 Task: Search one way flight ticket for 3 adults in first from New Bern: Coastal Carolina Regional Airport (was Craven County Regional) to Jacksonville: Albert J. Ellis Airport on 5-3-2023. Choice of flights is Spirit. Number of bags: 11 checked bags. Price is upto 82000. Outbound departure time preference is 12:30.
Action: Mouse moved to (330, 131)
Screenshot: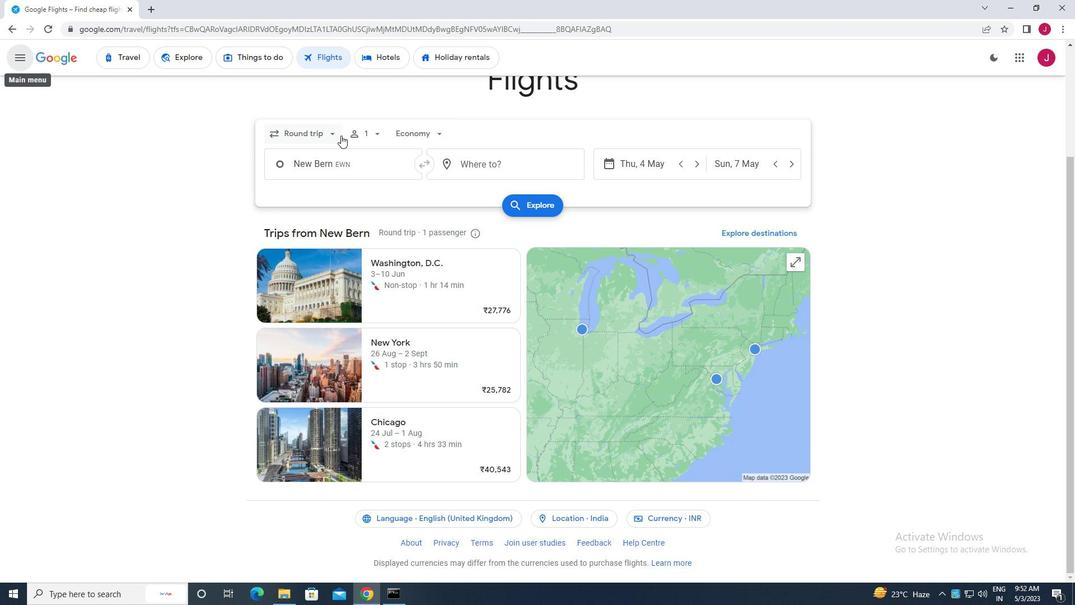 
Action: Mouse pressed left at (330, 131)
Screenshot: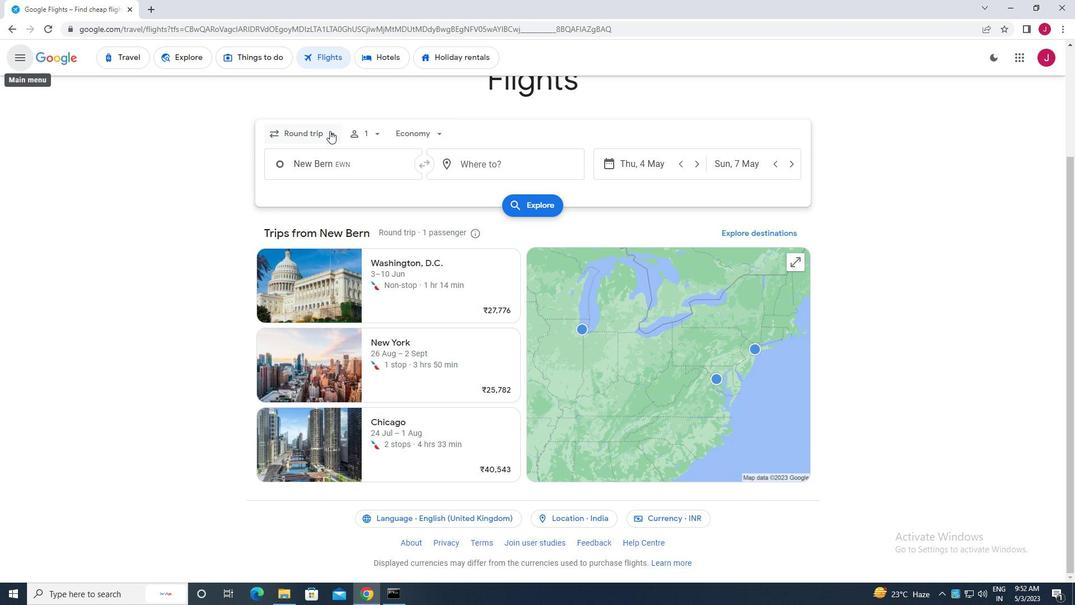 
Action: Mouse moved to (323, 187)
Screenshot: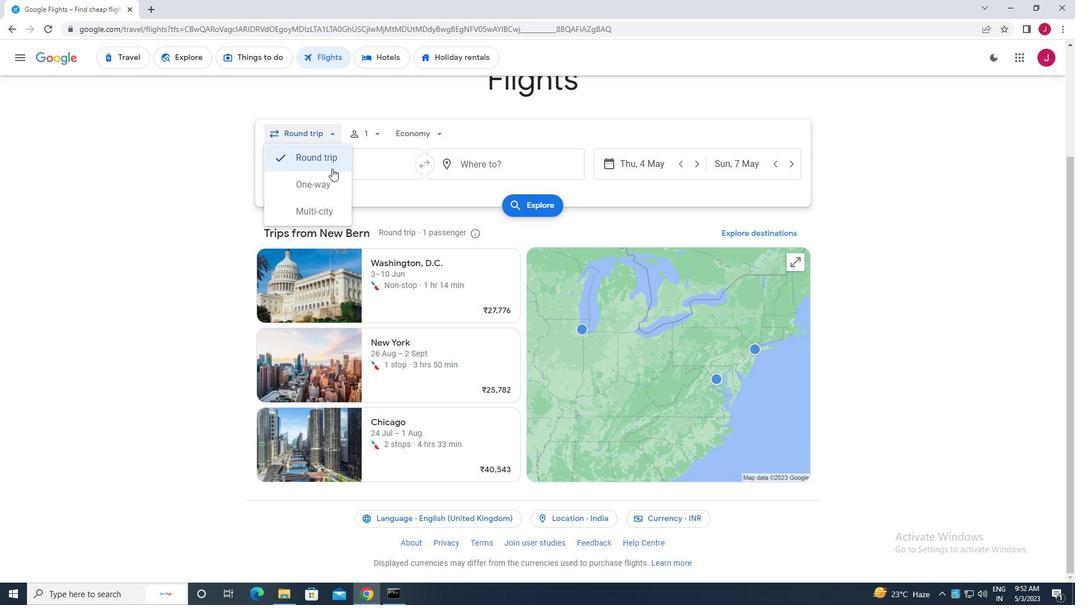 
Action: Mouse pressed left at (323, 187)
Screenshot: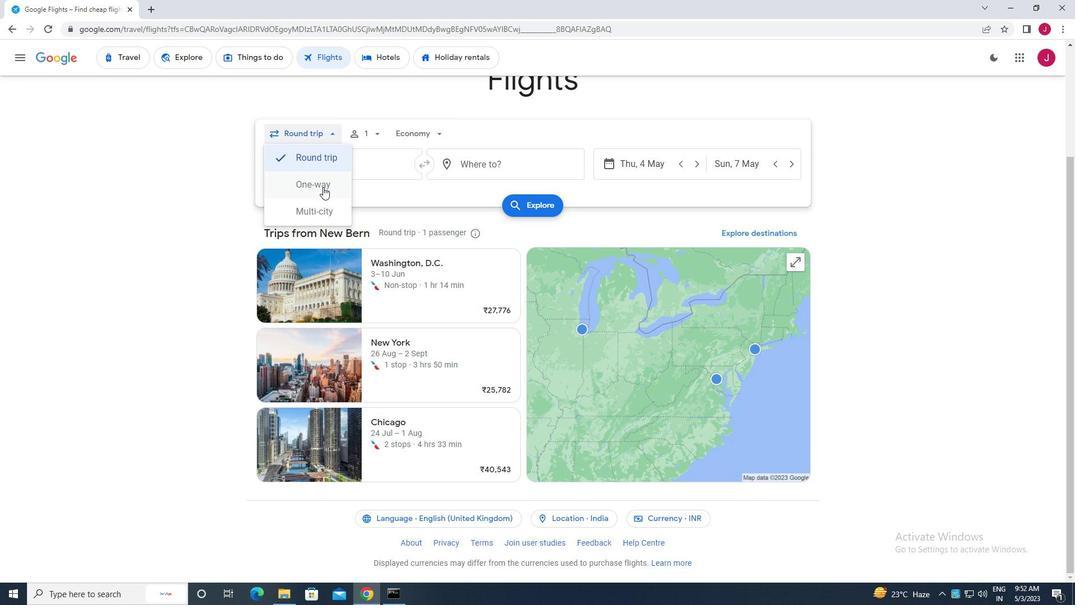 
Action: Mouse moved to (373, 133)
Screenshot: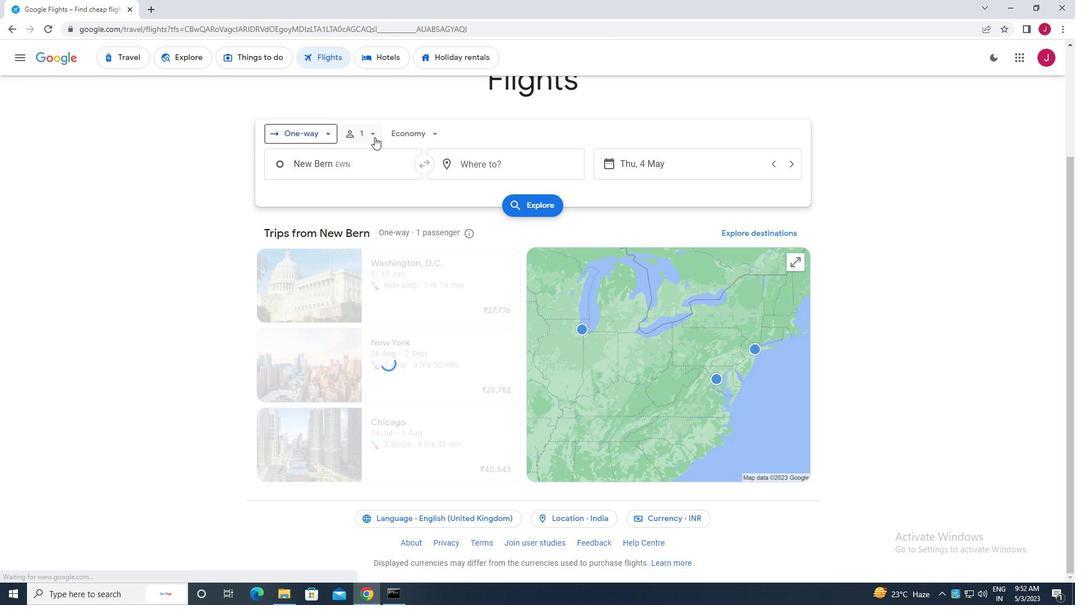 
Action: Mouse pressed left at (373, 133)
Screenshot: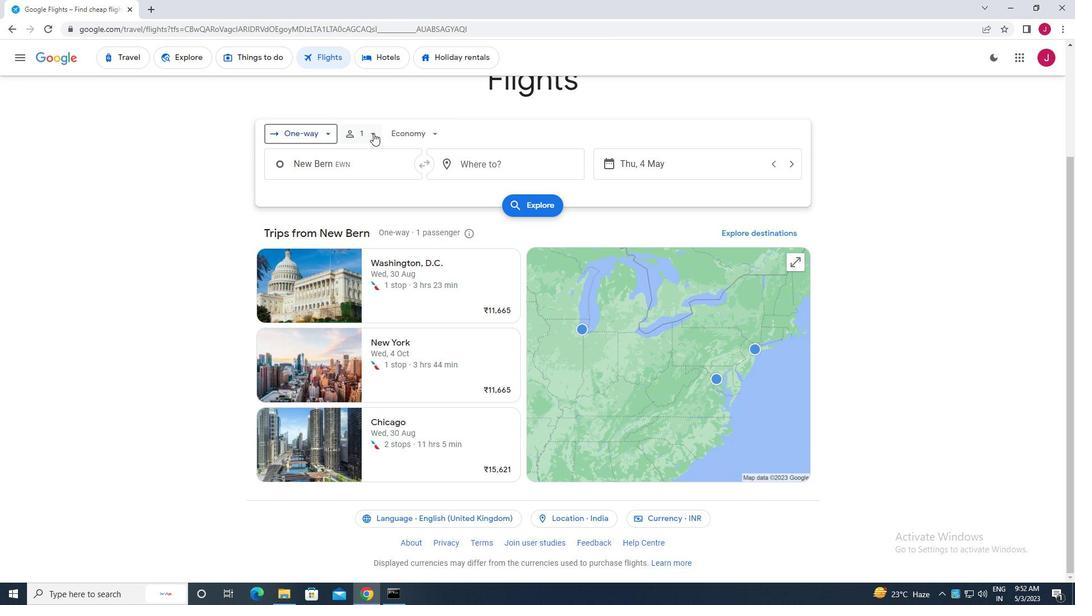 
Action: Mouse moved to (461, 165)
Screenshot: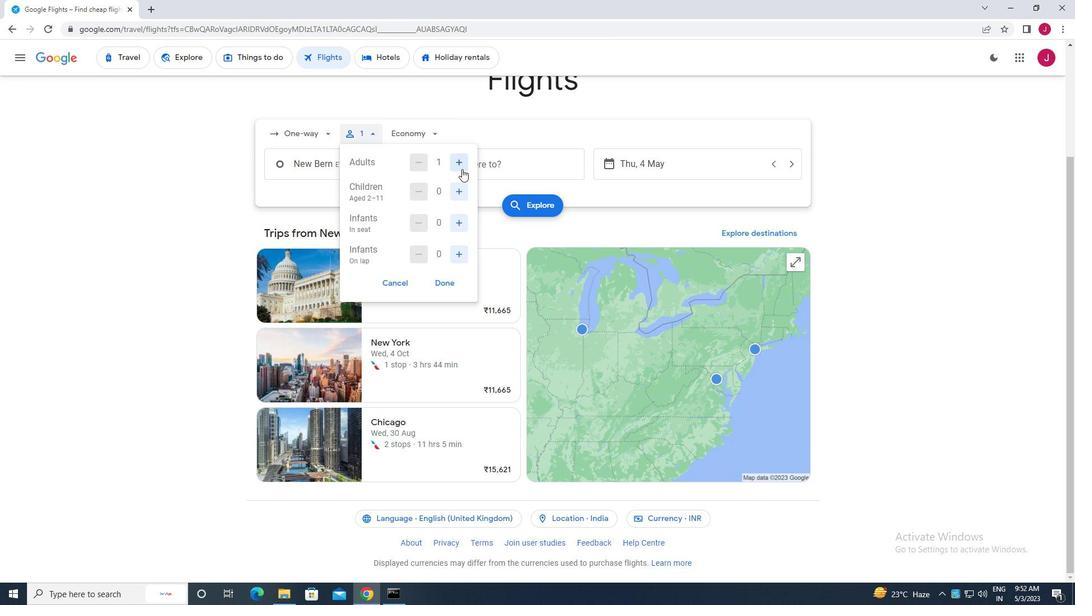 
Action: Mouse pressed left at (461, 165)
Screenshot: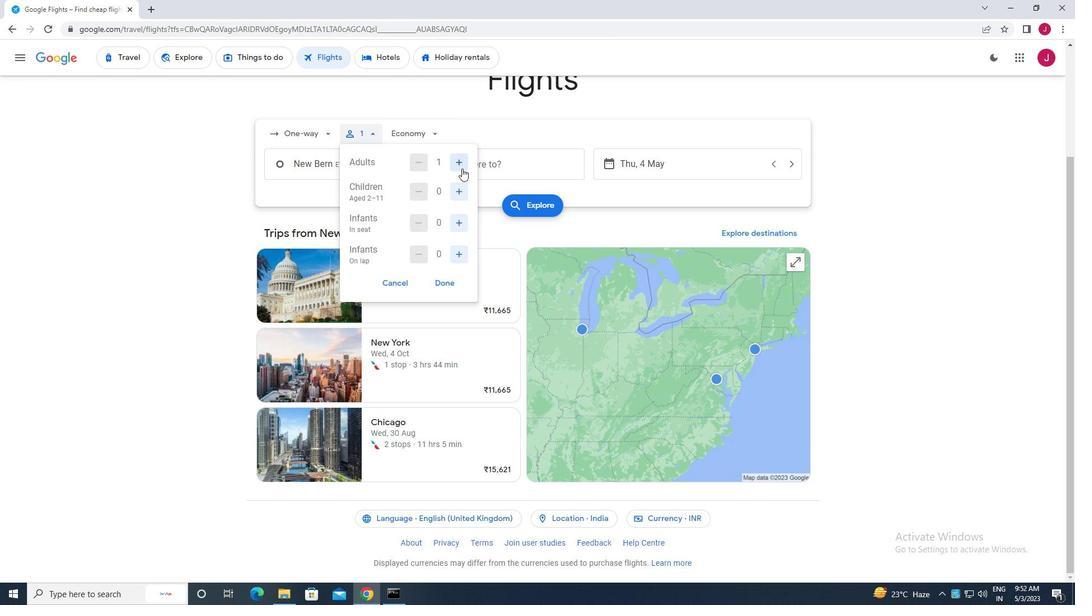 
Action: Mouse pressed left at (461, 165)
Screenshot: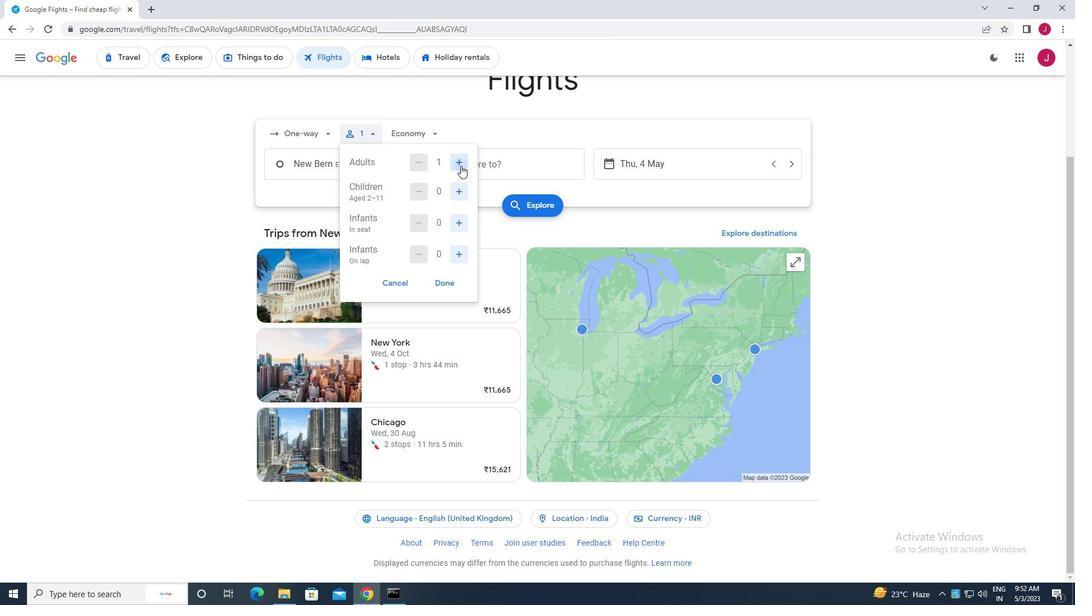 
Action: Mouse moved to (439, 285)
Screenshot: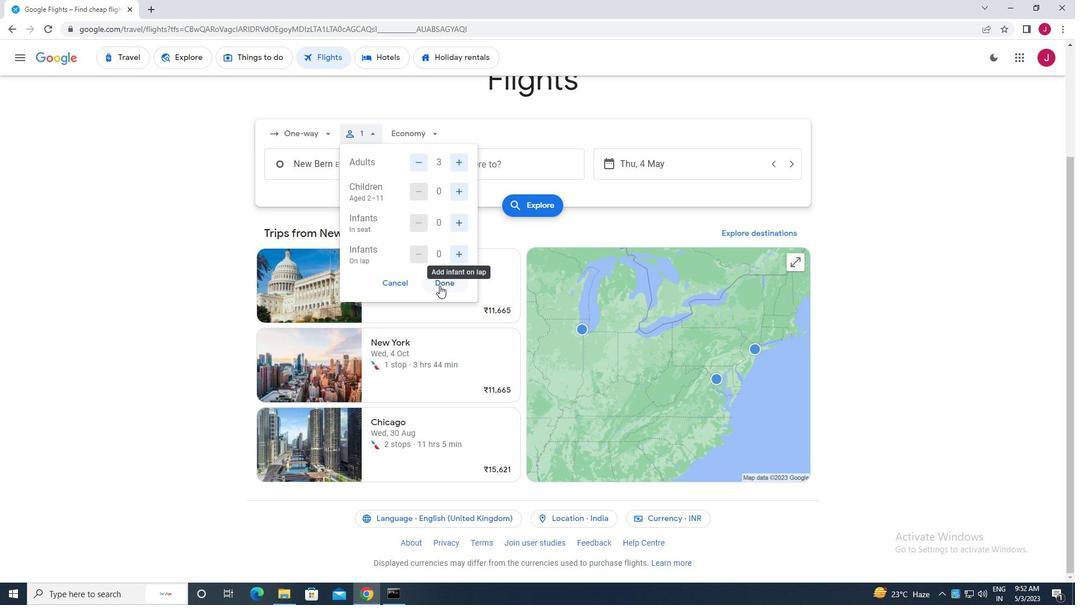 
Action: Mouse pressed left at (439, 285)
Screenshot: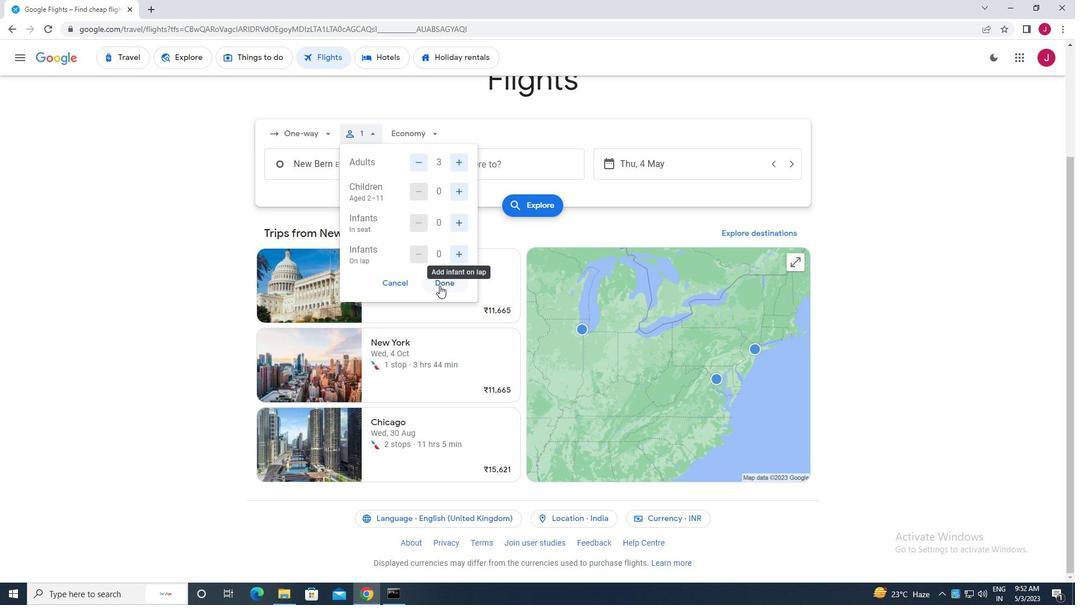 
Action: Mouse moved to (419, 132)
Screenshot: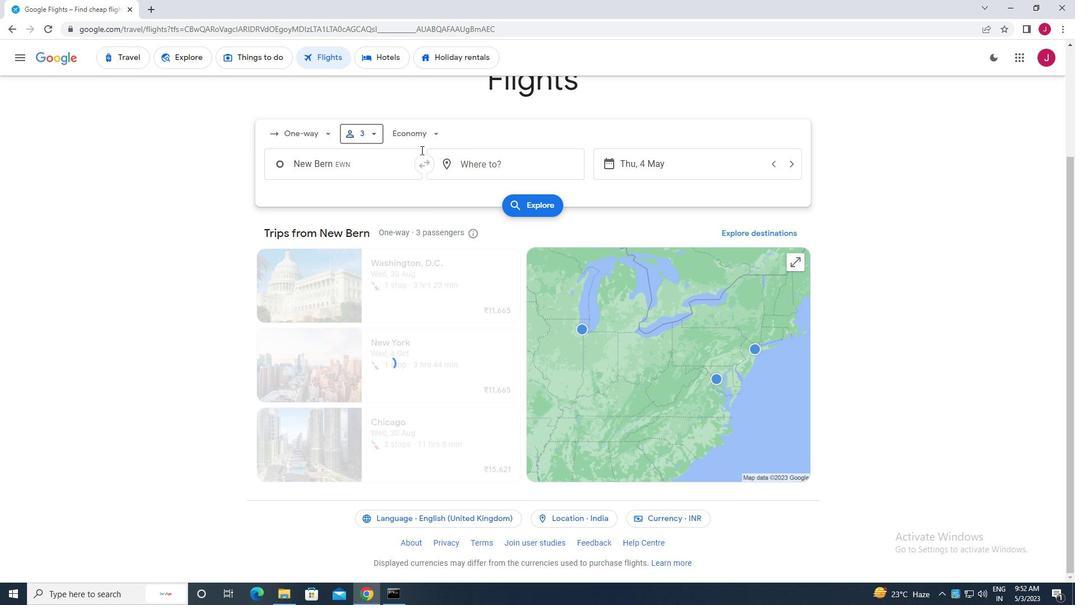 
Action: Mouse pressed left at (419, 132)
Screenshot: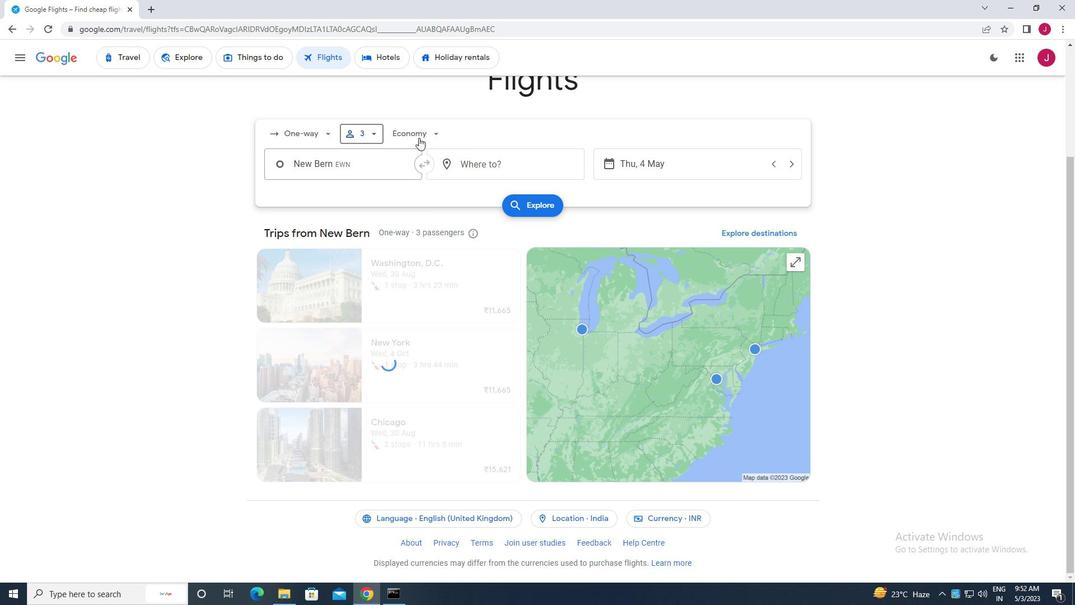 
Action: Mouse moved to (424, 240)
Screenshot: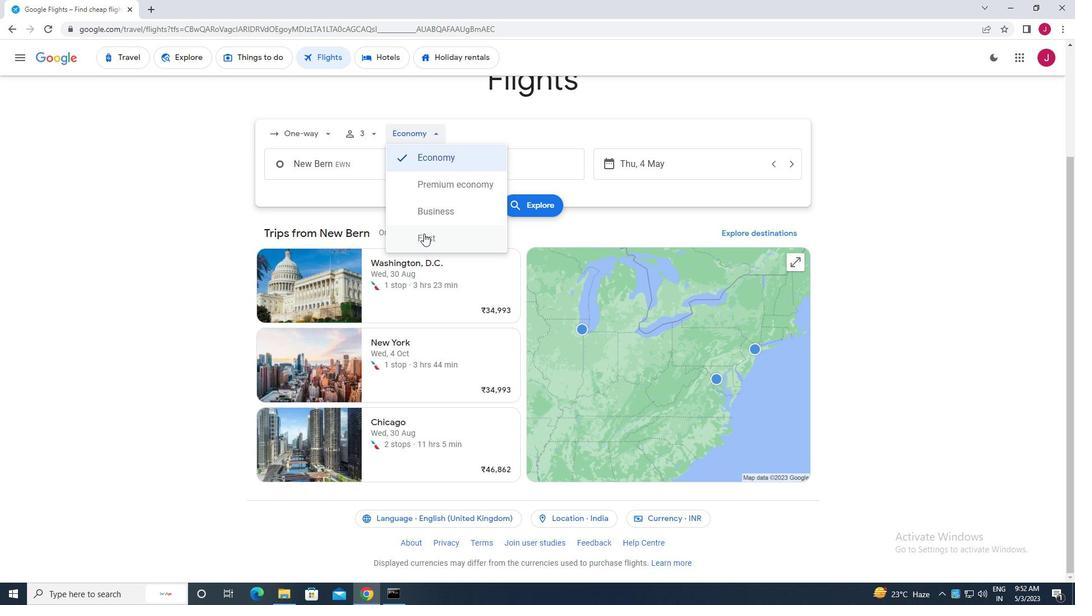 
Action: Mouse pressed left at (424, 240)
Screenshot: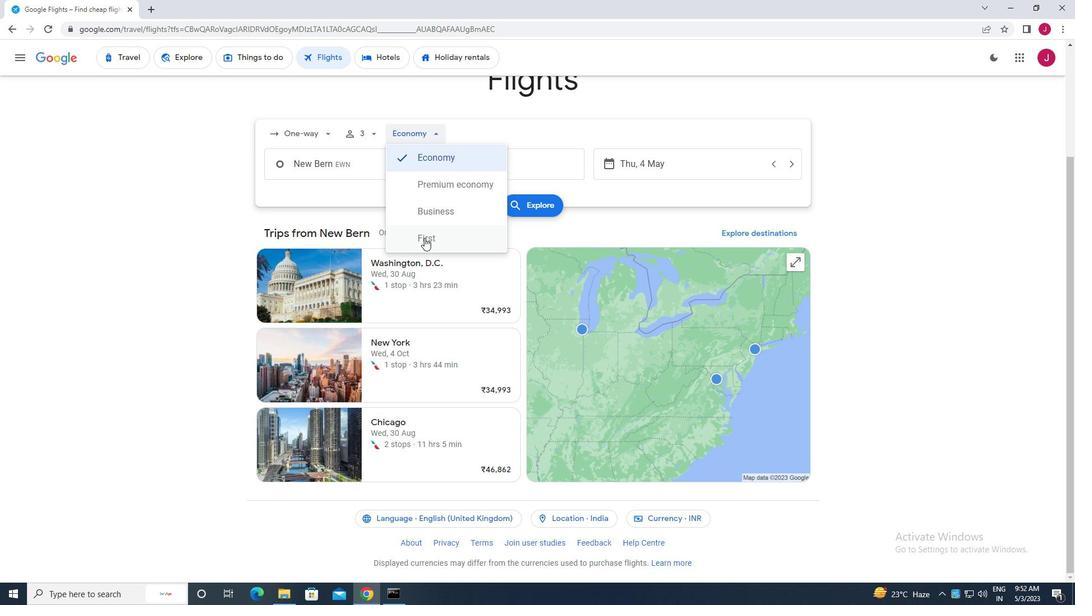 
Action: Mouse moved to (374, 166)
Screenshot: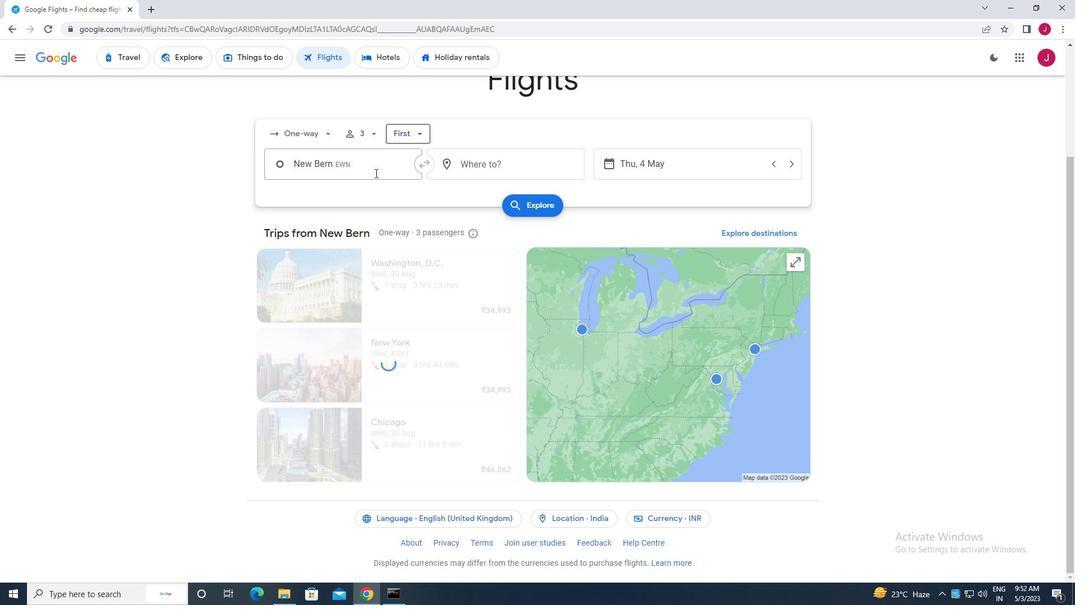 
Action: Mouse pressed left at (374, 166)
Screenshot: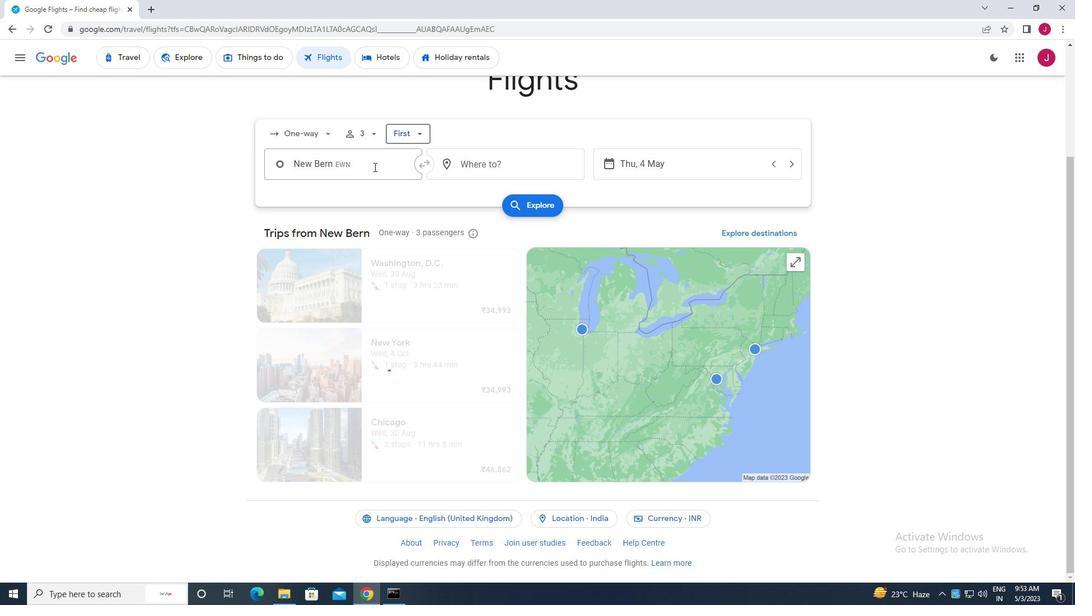 
Action: Mouse moved to (374, 166)
Screenshot: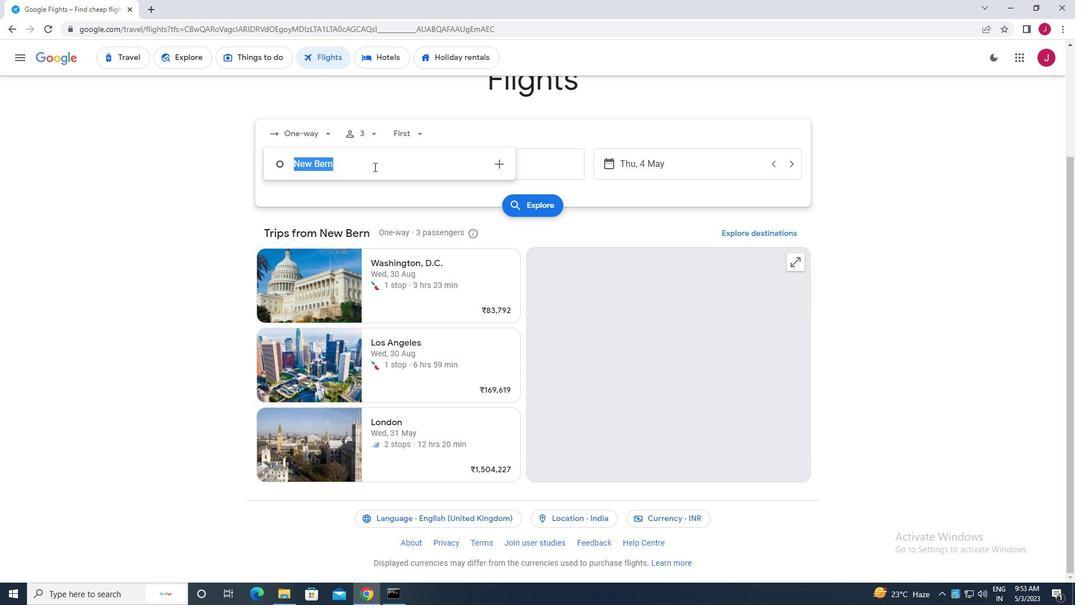 
Action: Key pressed new<Key.space>bern
Screenshot: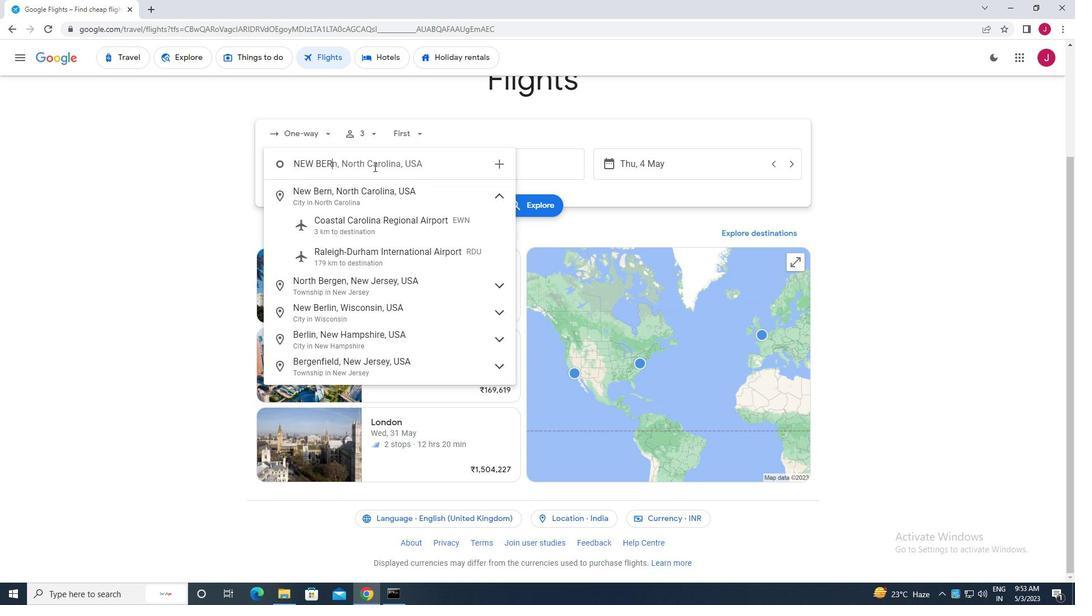 
Action: Mouse moved to (386, 225)
Screenshot: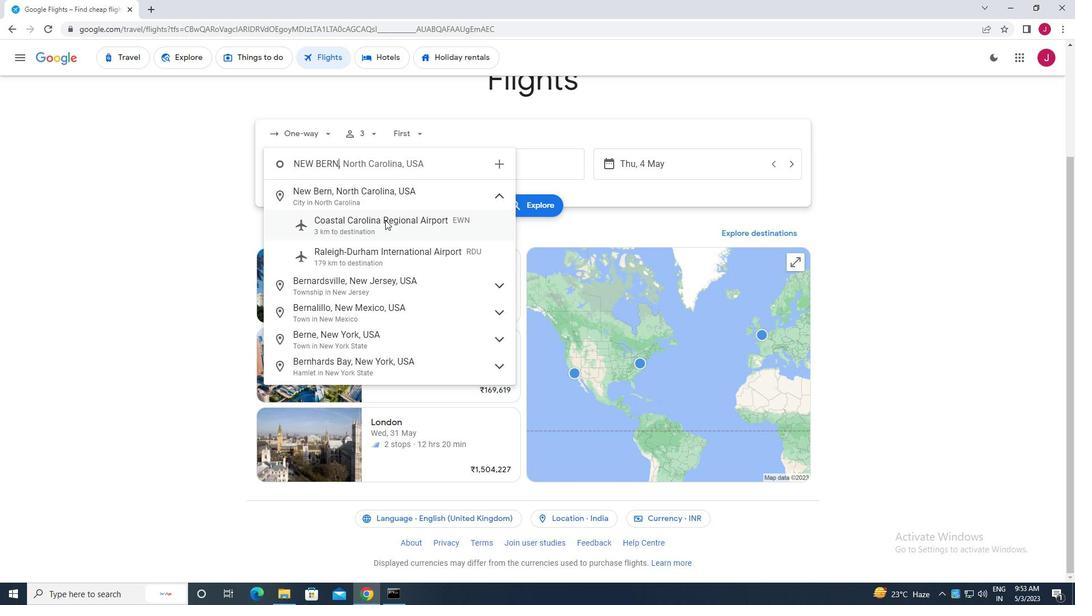 
Action: Mouse pressed left at (386, 225)
Screenshot: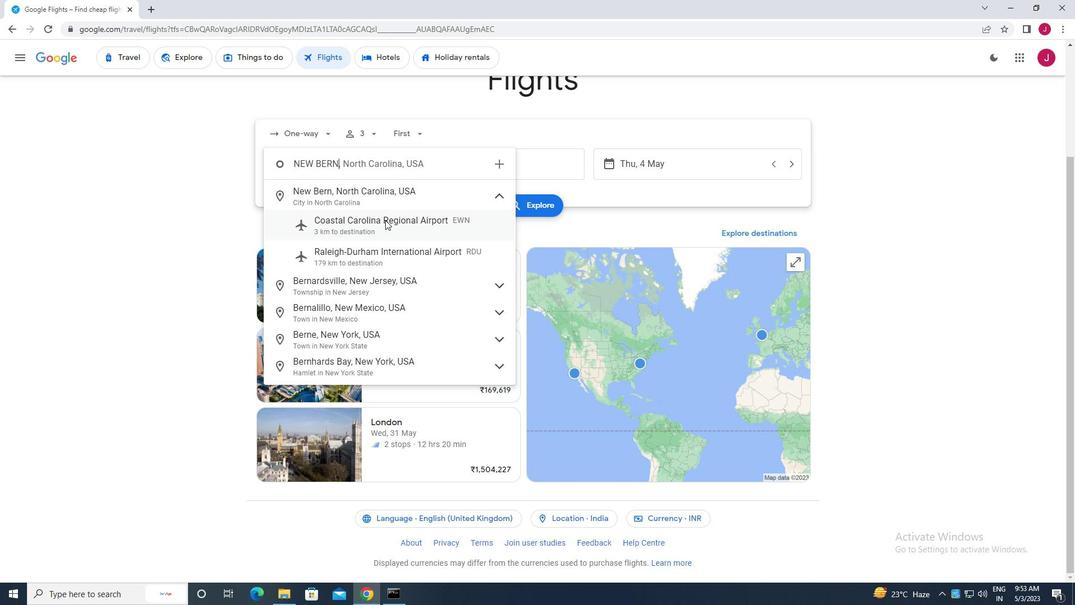 
Action: Mouse moved to (516, 166)
Screenshot: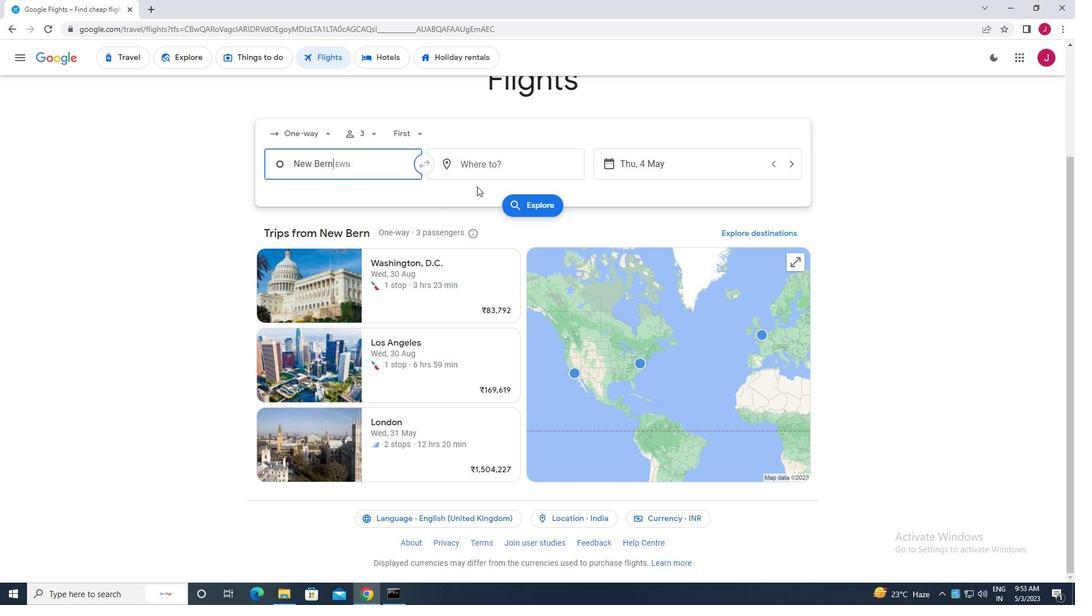 
Action: Mouse pressed left at (516, 166)
Screenshot: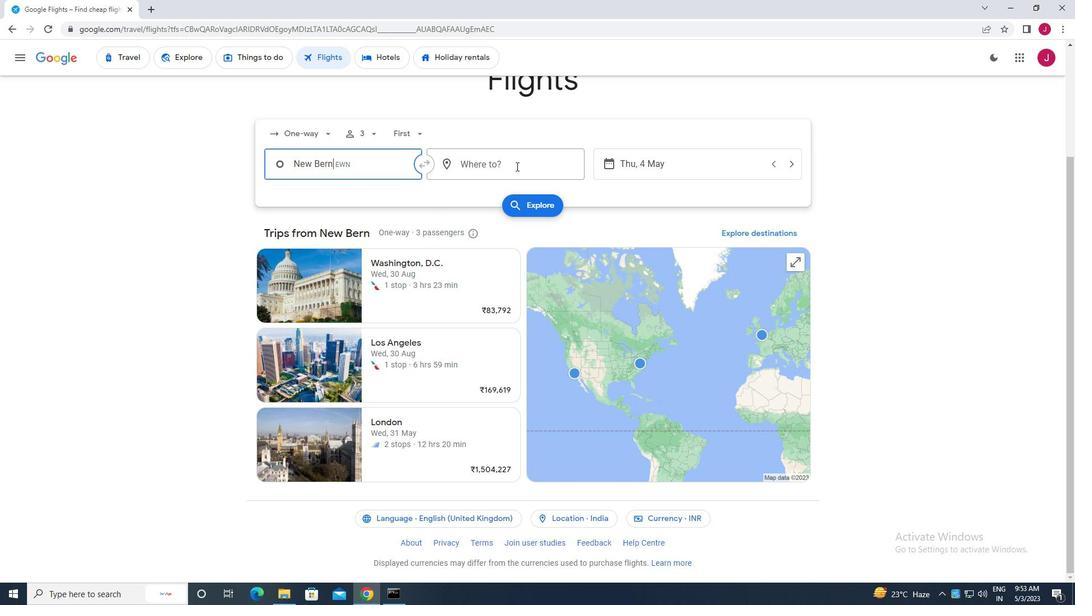 
Action: Mouse moved to (516, 166)
Screenshot: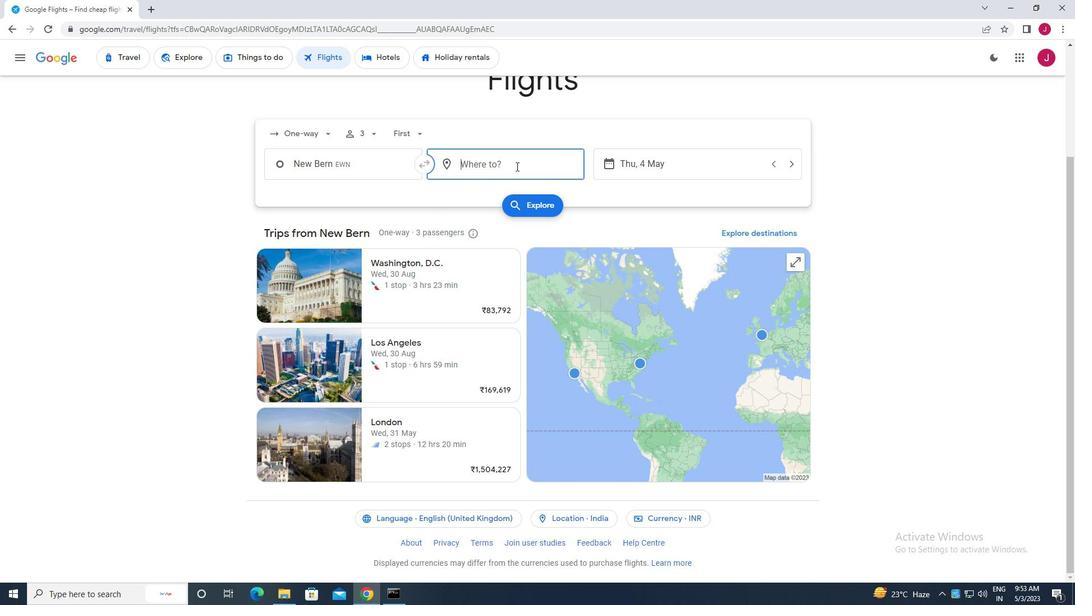 
Action: Key pressed albert<Key.space>
Screenshot: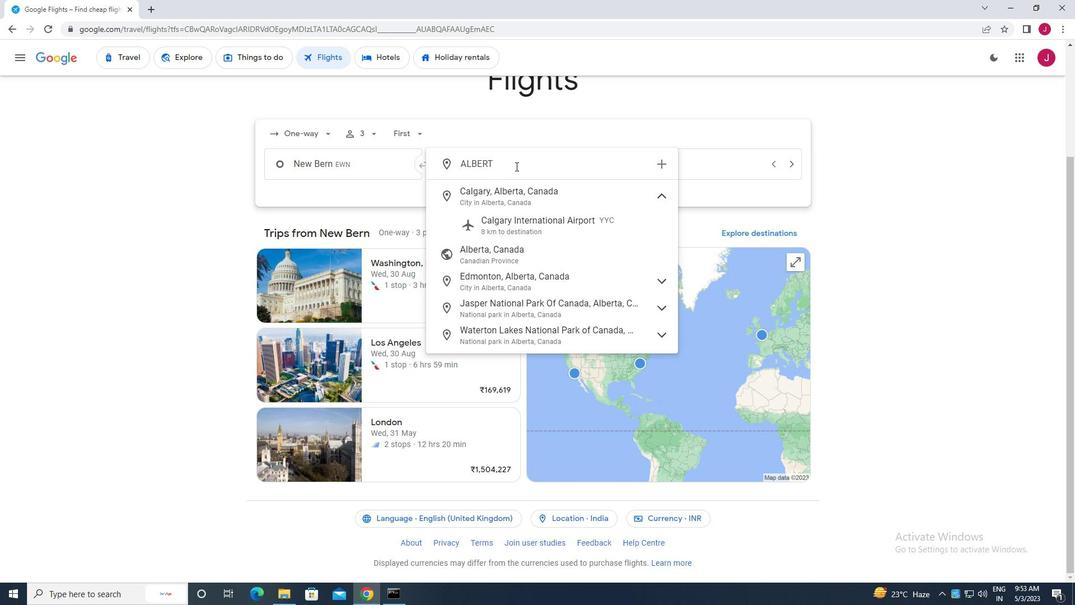 
Action: Mouse moved to (520, 192)
Screenshot: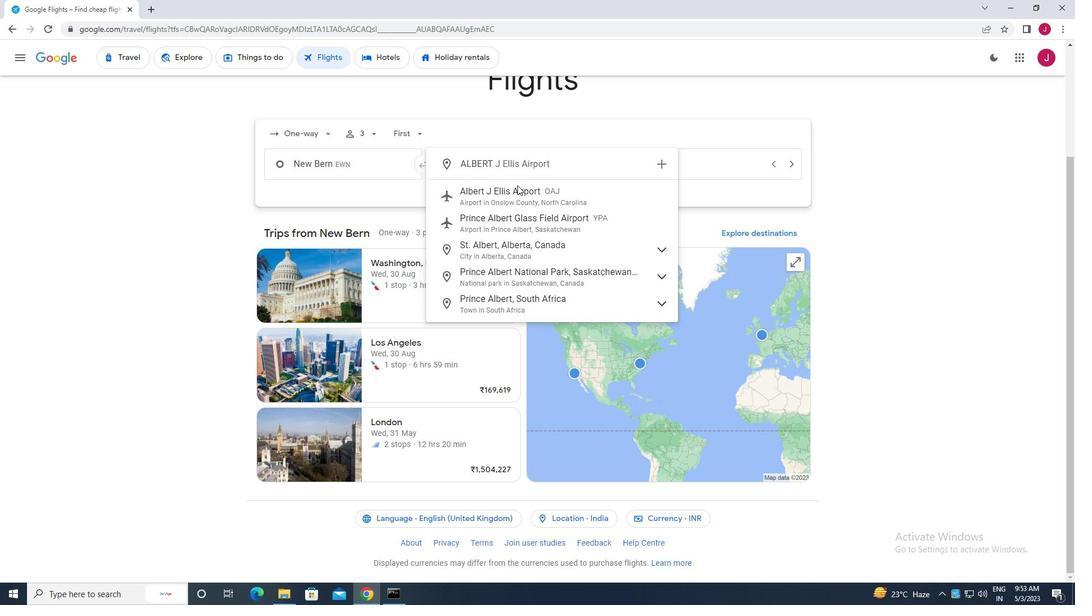 
Action: Mouse pressed left at (520, 192)
Screenshot: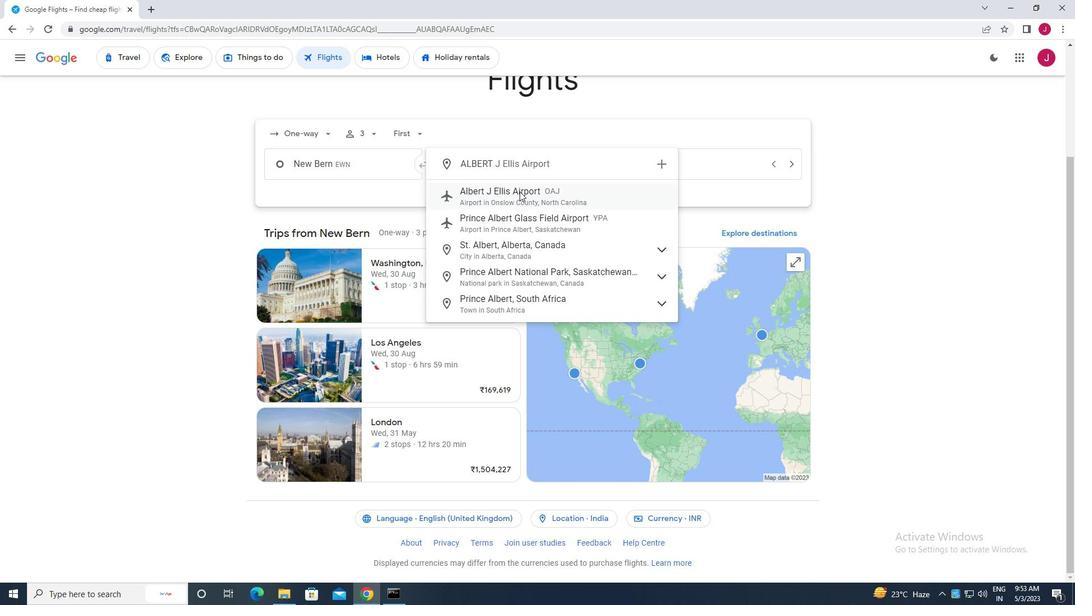 
Action: Mouse moved to (652, 165)
Screenshot: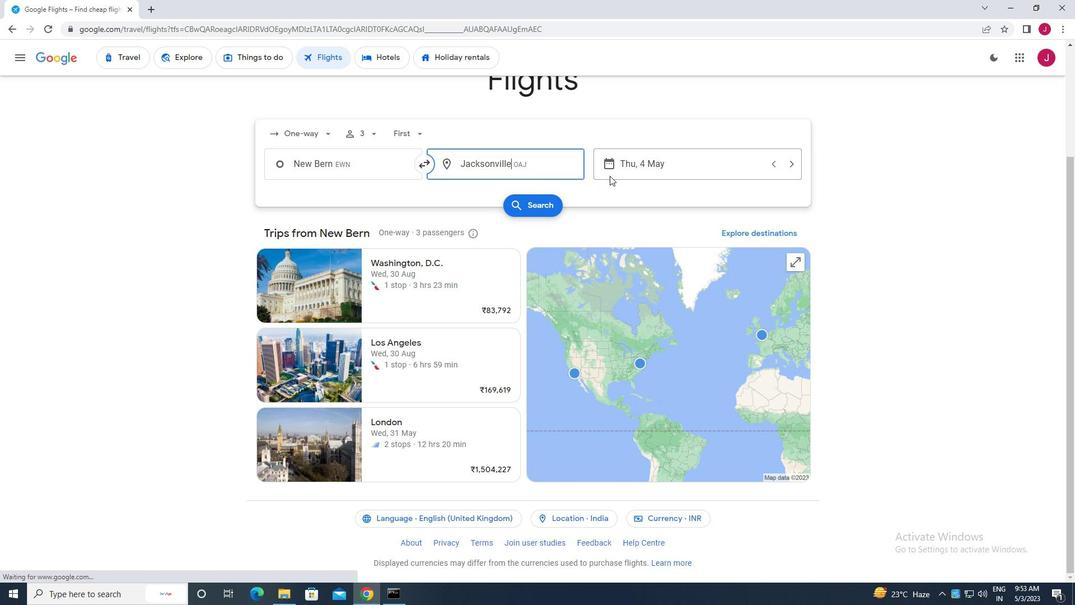 
Action: Mouse pressed left at (652, 165)
Screenshot: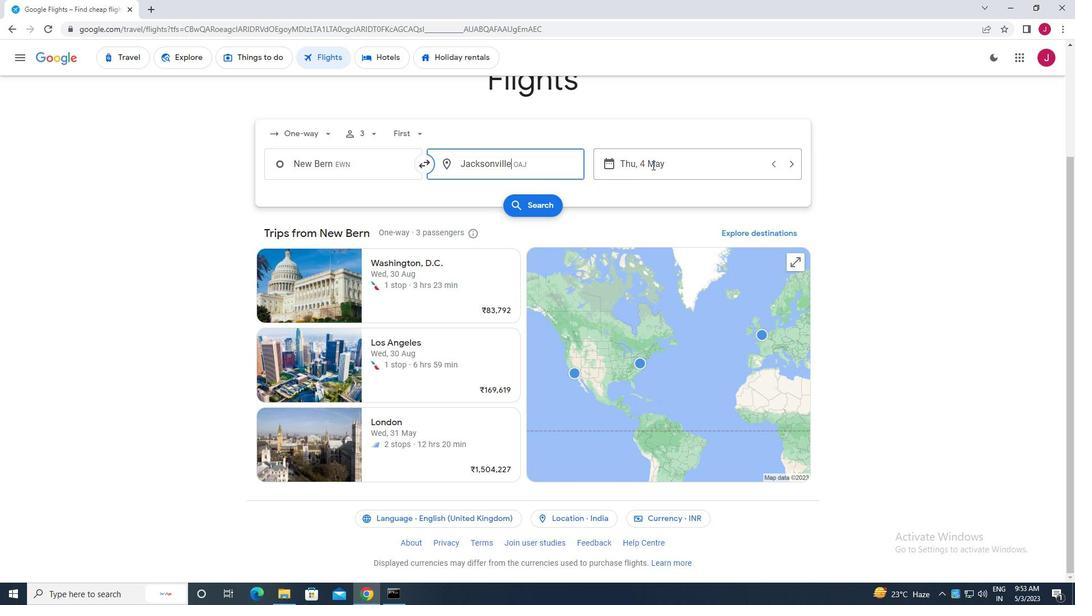 
Action: Mouse moved to (485, 250)
Screenshot: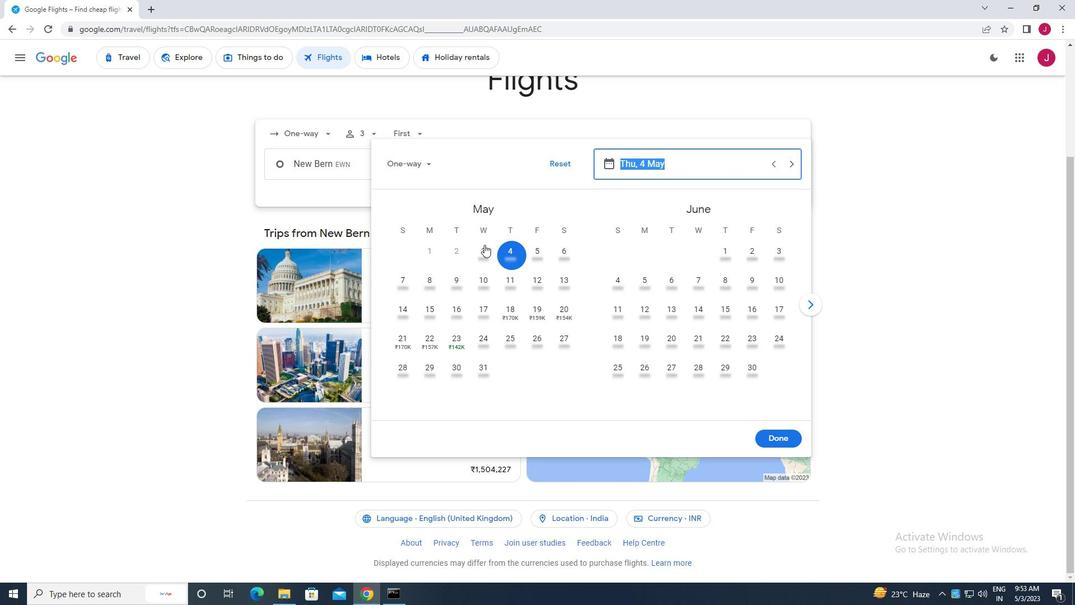 
Action: Mouse pressed left at (485, 250)
Screenshot: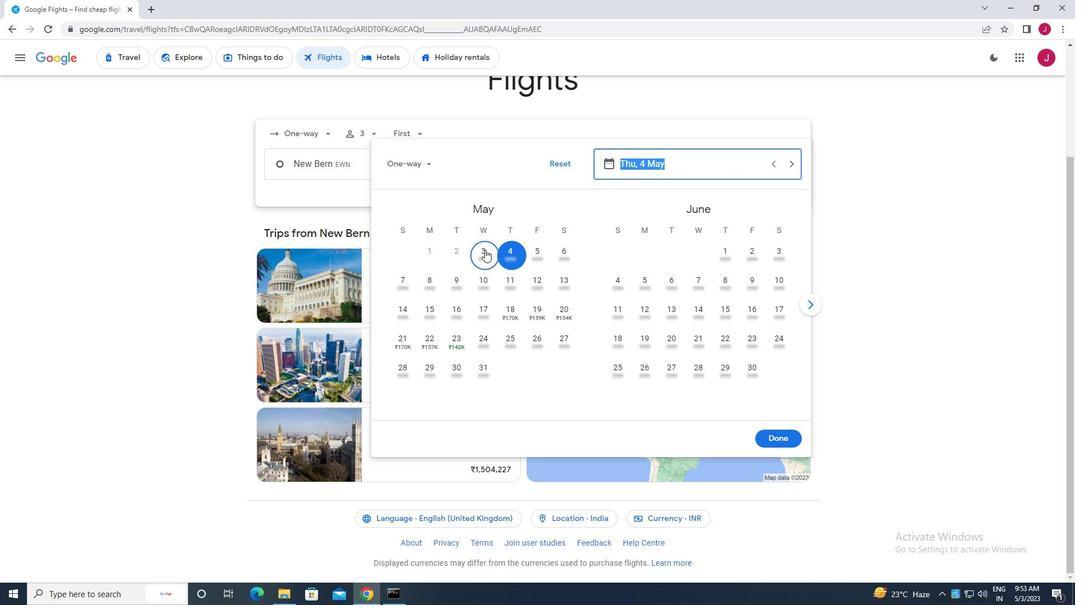 
Action: Mouse moved to (770, 436)
Screenshot: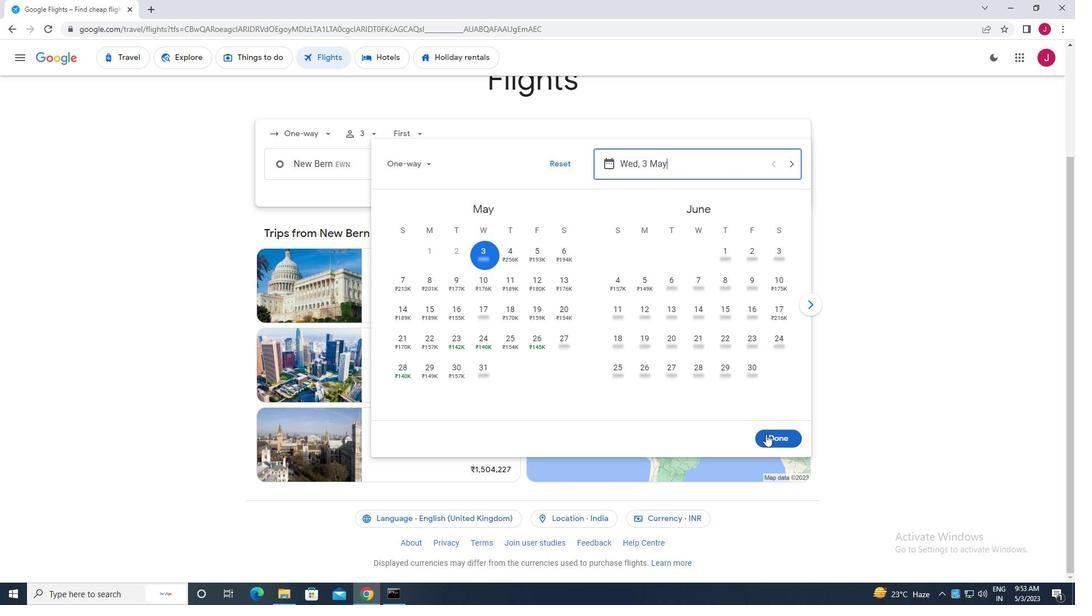 
Action: Mouse pressed left at (770, 436)
Screenshot: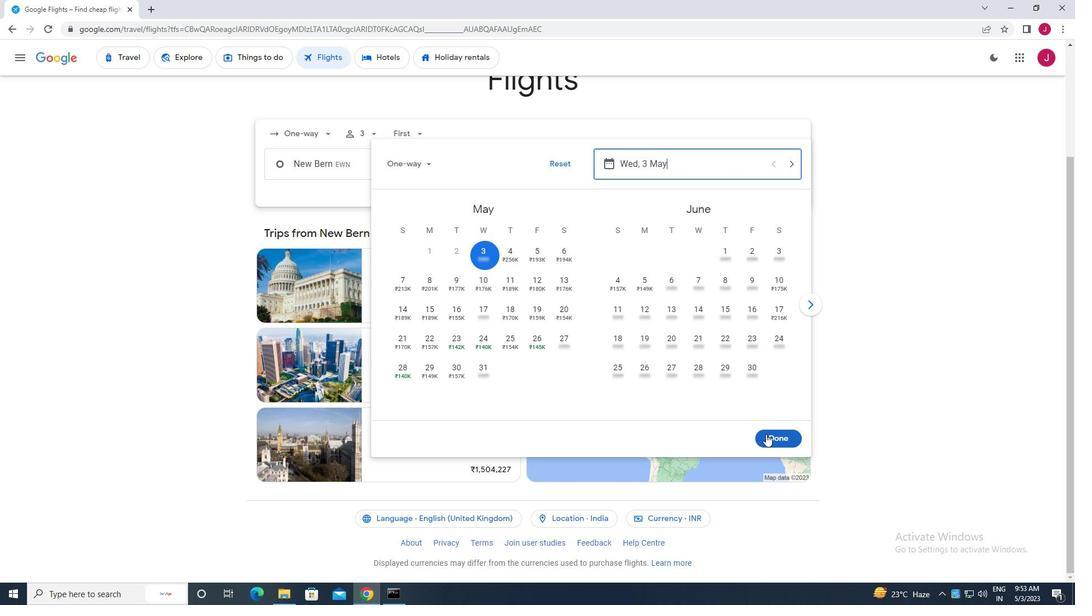 
Action: Mouse moved to (532, 209)
Screenshot: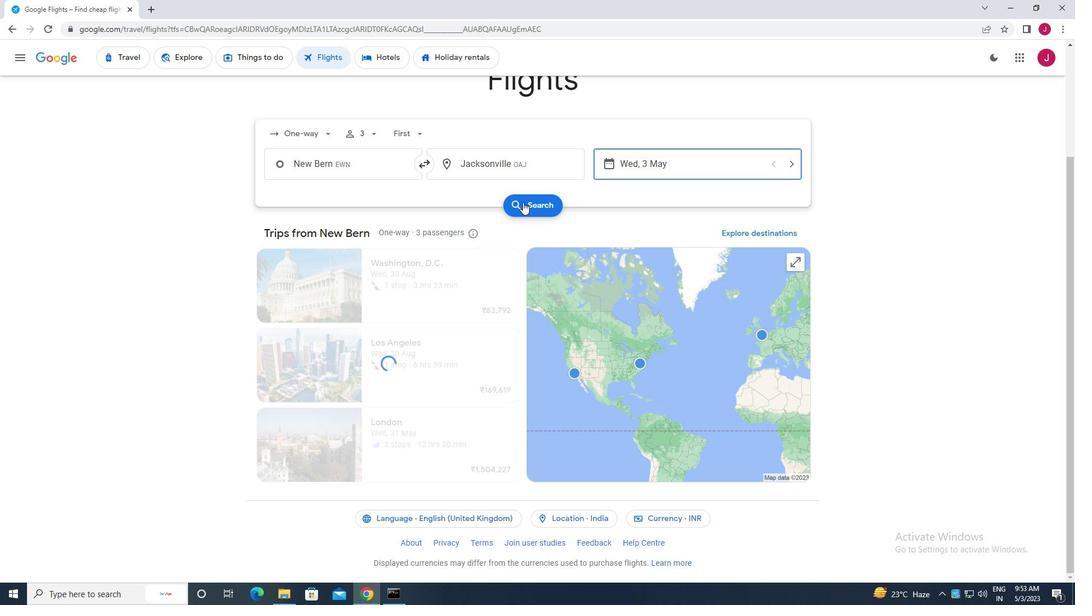 
Action: Mouse pressed left at (532, 209)
Screenshot: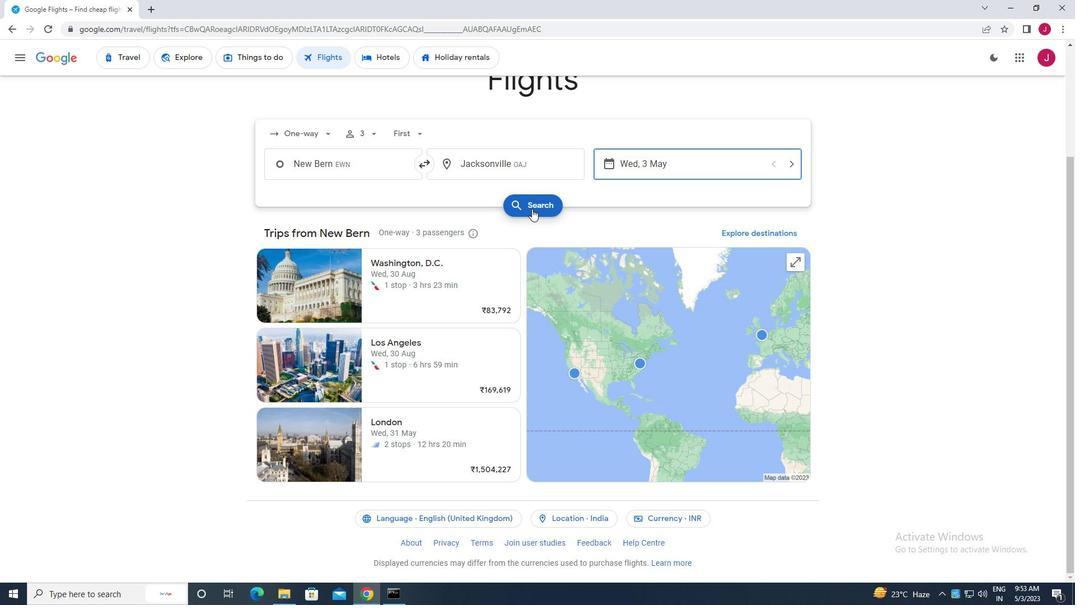 
Action: Mouse moved to (284, 160)
Screenshot: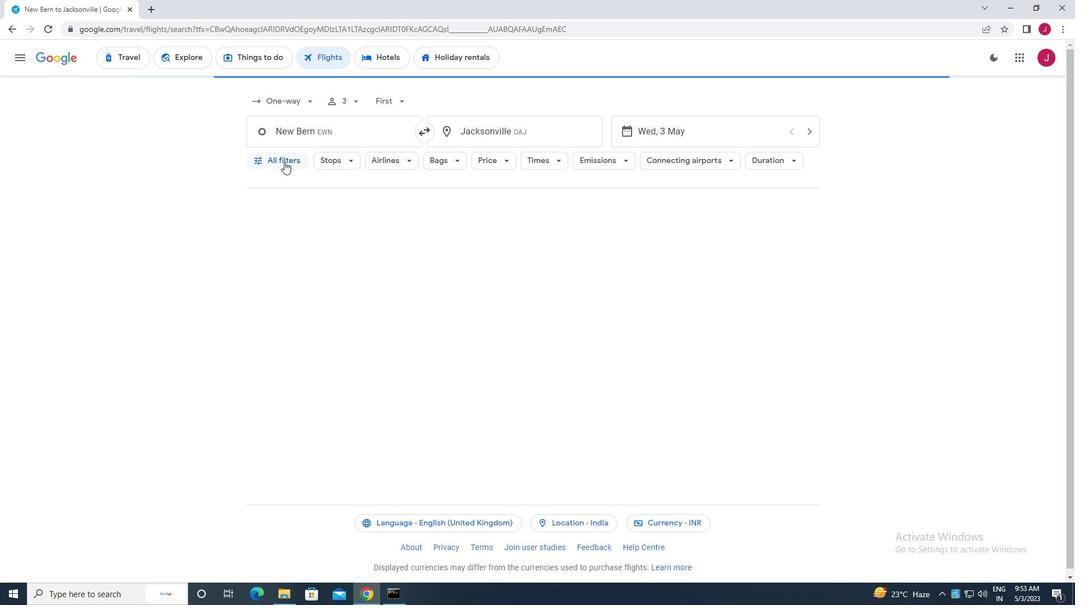 
Action: Mouse pressed left at (284, 160)
Screenshot: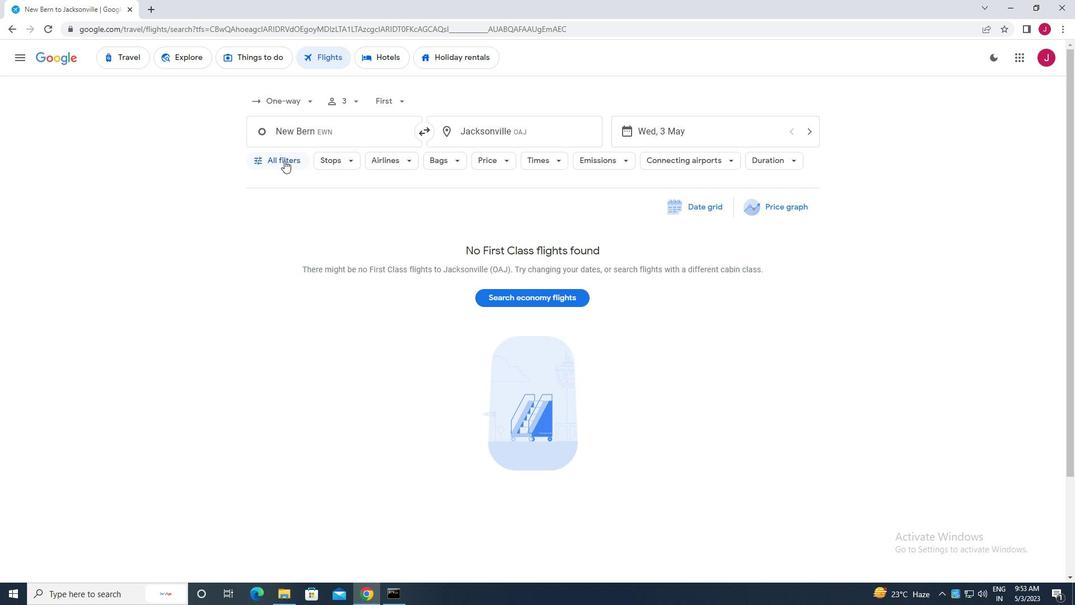 
Action: Mouse moved to (290, 169)
Screenshot: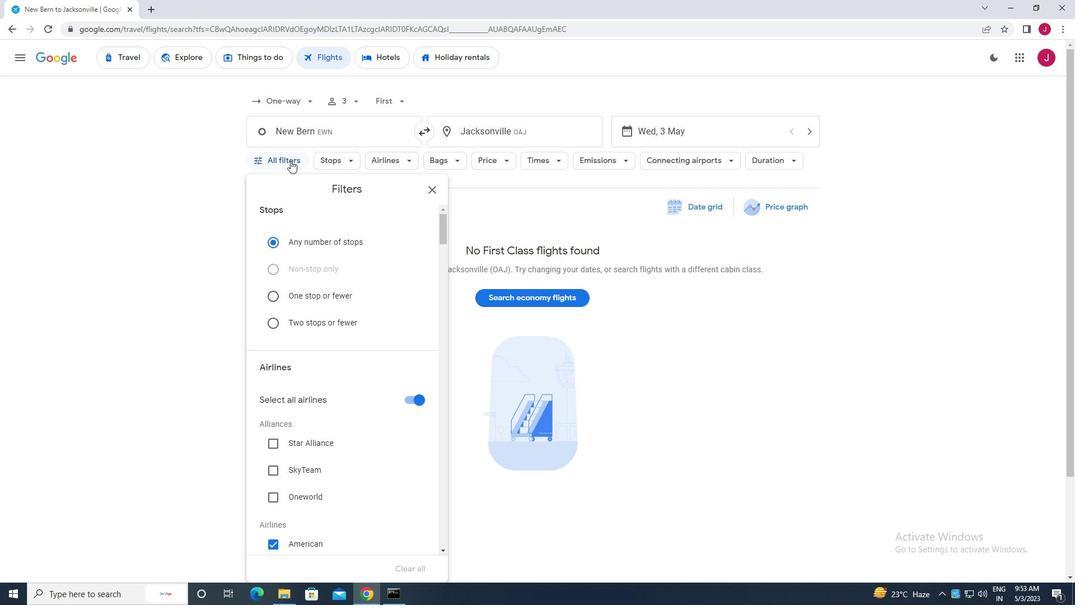 
Action: Mouse scrolled (290, 169) with delta (0, 0)
Screenshot: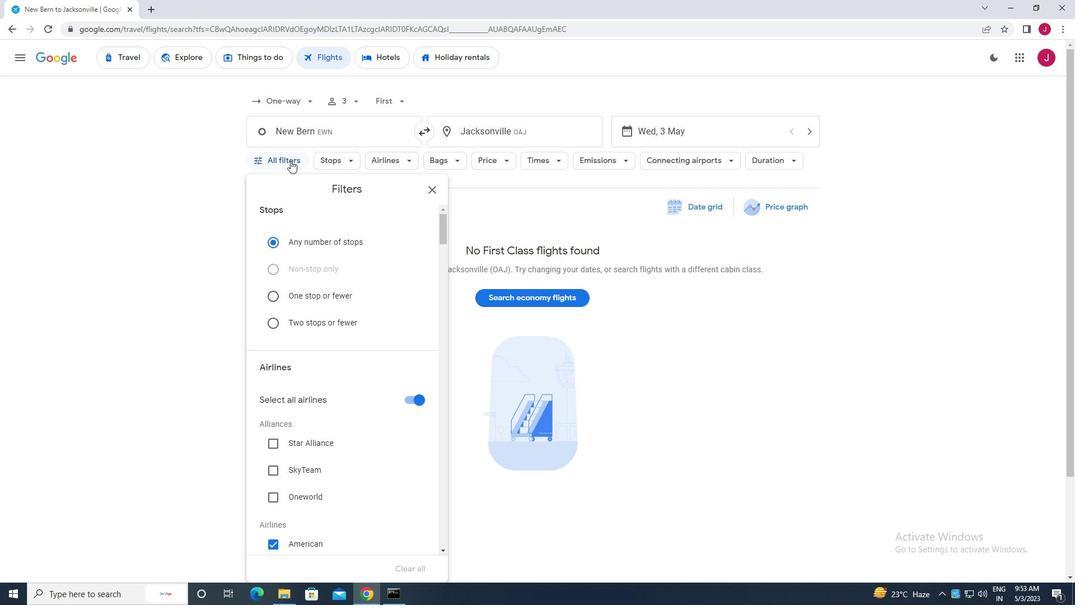 
Action: Mouse moved to (290, 170)
Screenshot: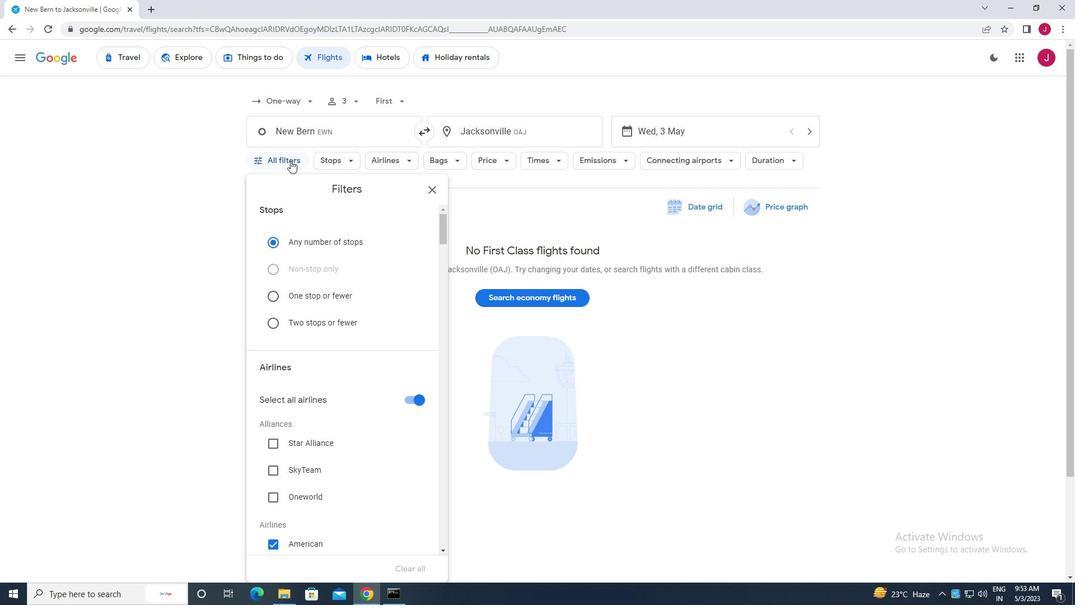 
Action: Mouse scrolled (290, 170) with delta (0, 0)
Screenshot: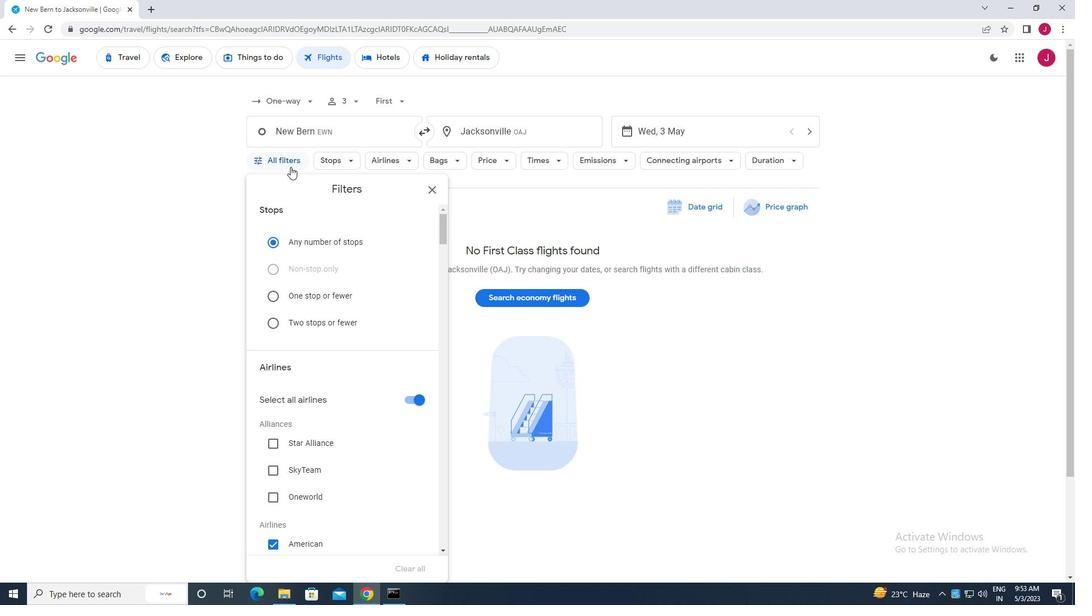 
Action: Mouse moved to (407, 288)
Screenshot: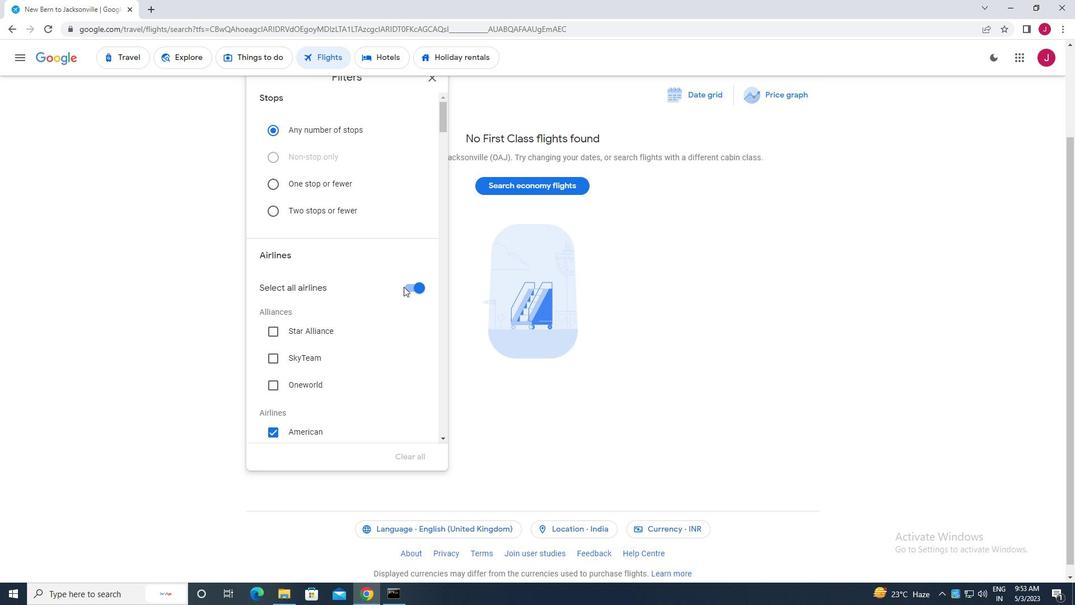 
Action: Mouse pressed left at (407, 288)
Screenshot: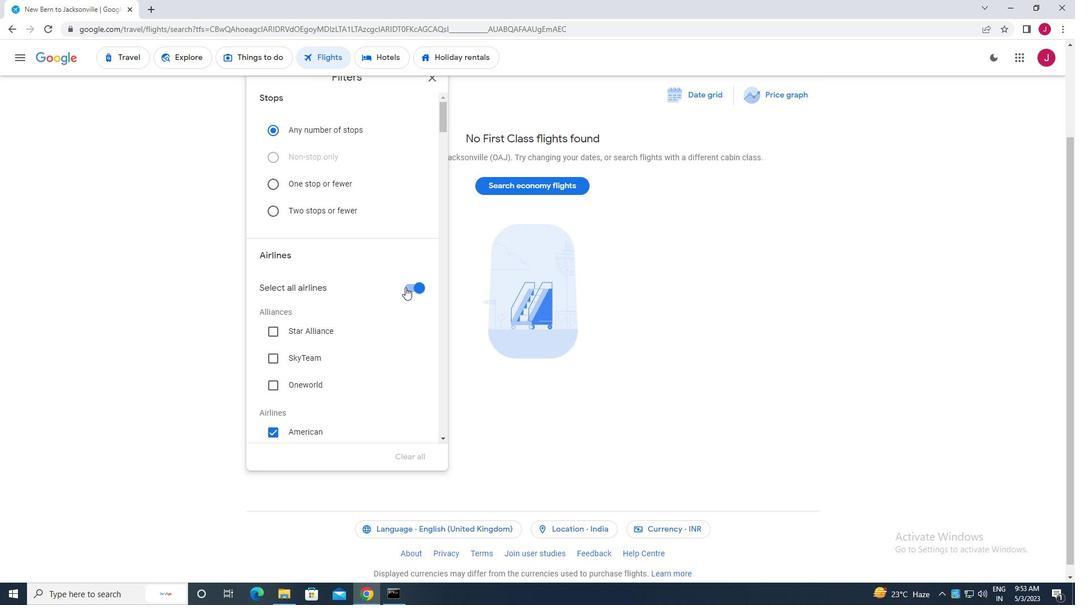 
Action: Mouse moved to (316, 195)
Screenshot: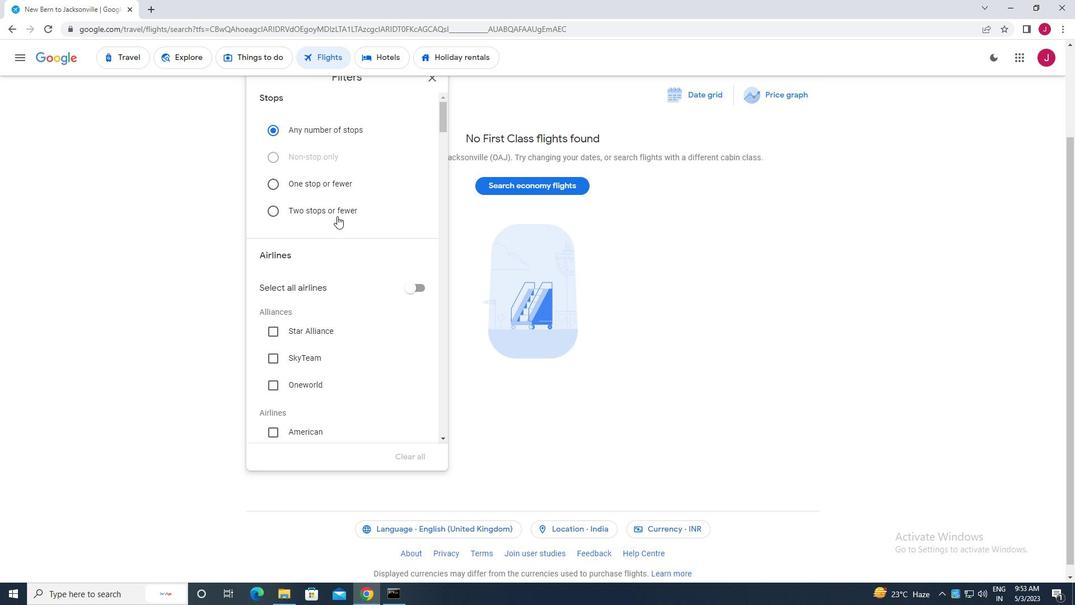 
Action: Mouse scrolled (316, 195) with delta (0, 0)
Screenshot: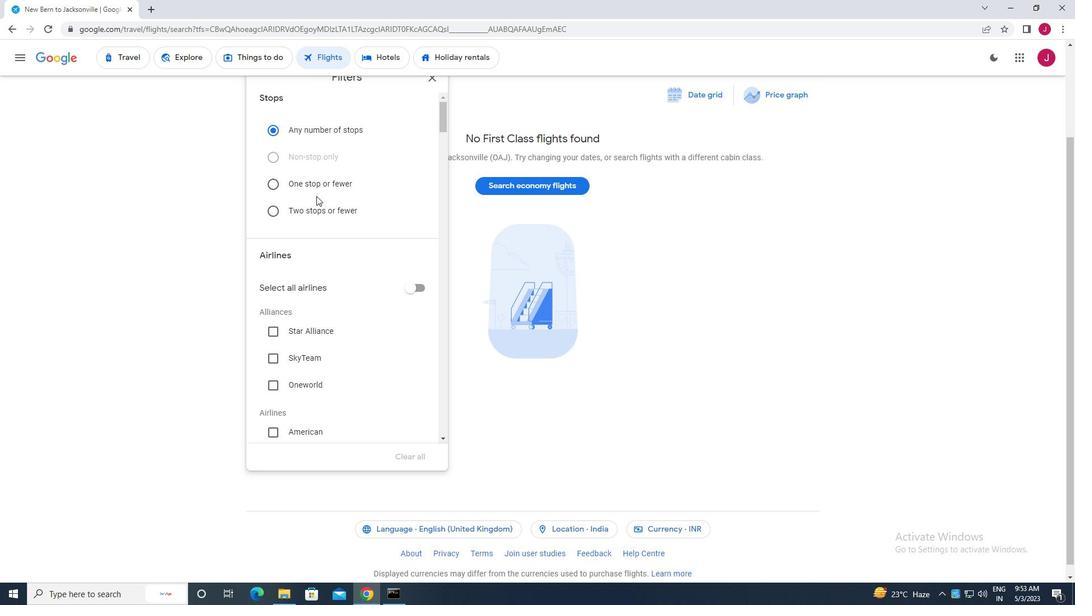 
Action: Mouse scrolled (316, 195) with delta (0, 0)
Screenshot: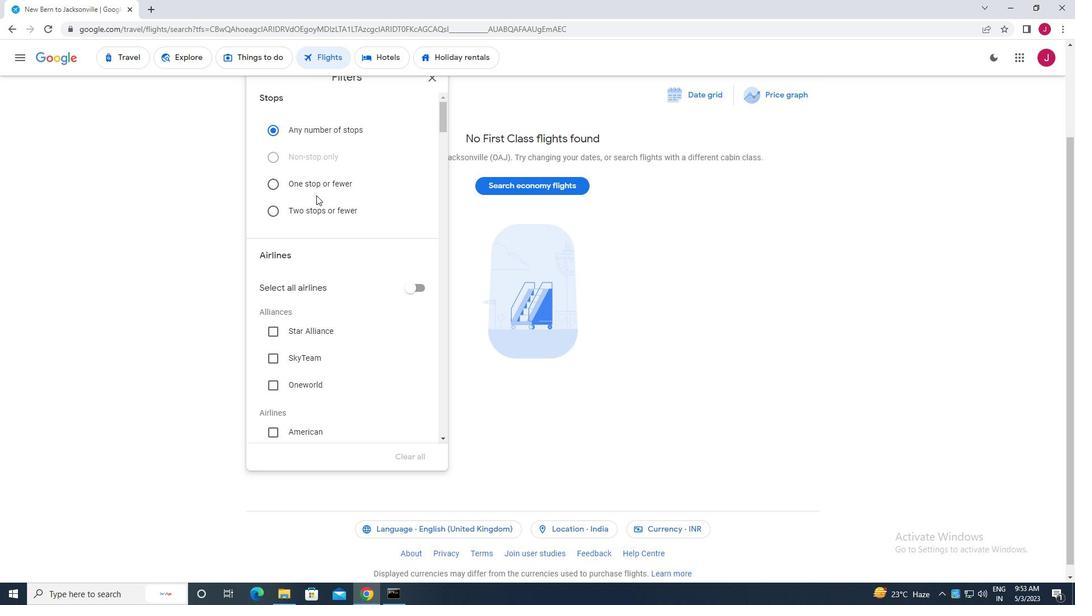 
Action: Mouse scrolled (316, 195) with delta (0, 0)
Screenshot: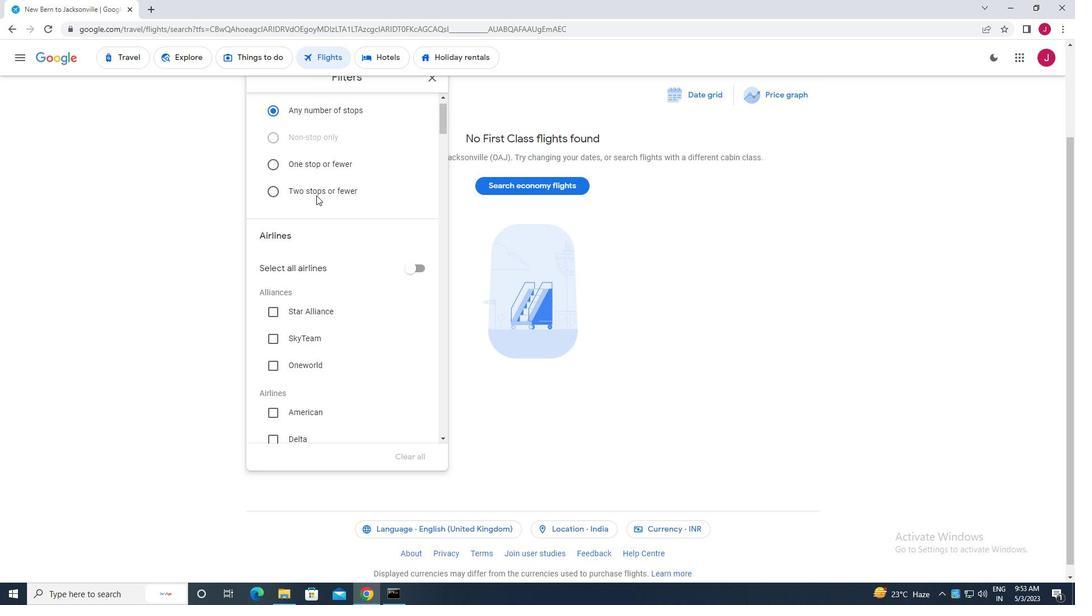 
Action: Mouse moved to (318, 176)
Screenshot: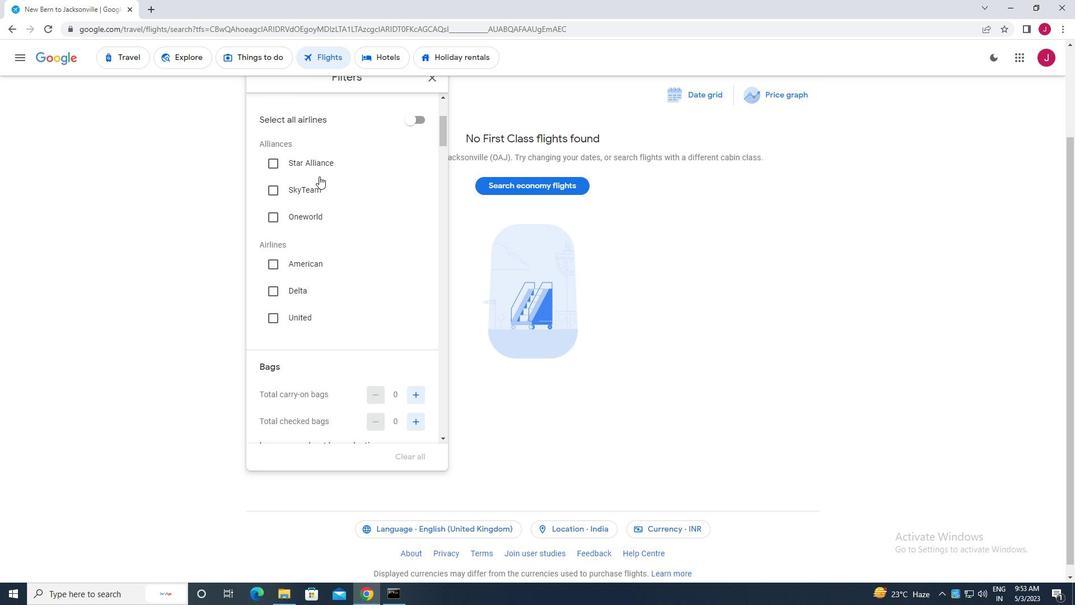 
Action: Mouse scrolled (318, 175) with delta (0, 0)
Screenshot: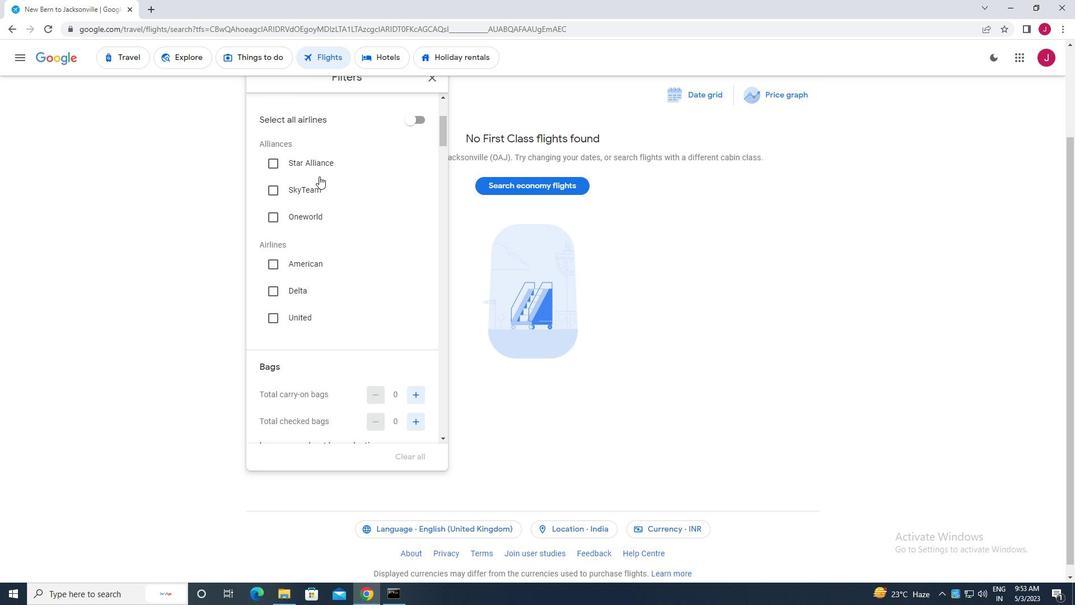 
Action: Mouse moved to (318, 178)
Screenshot: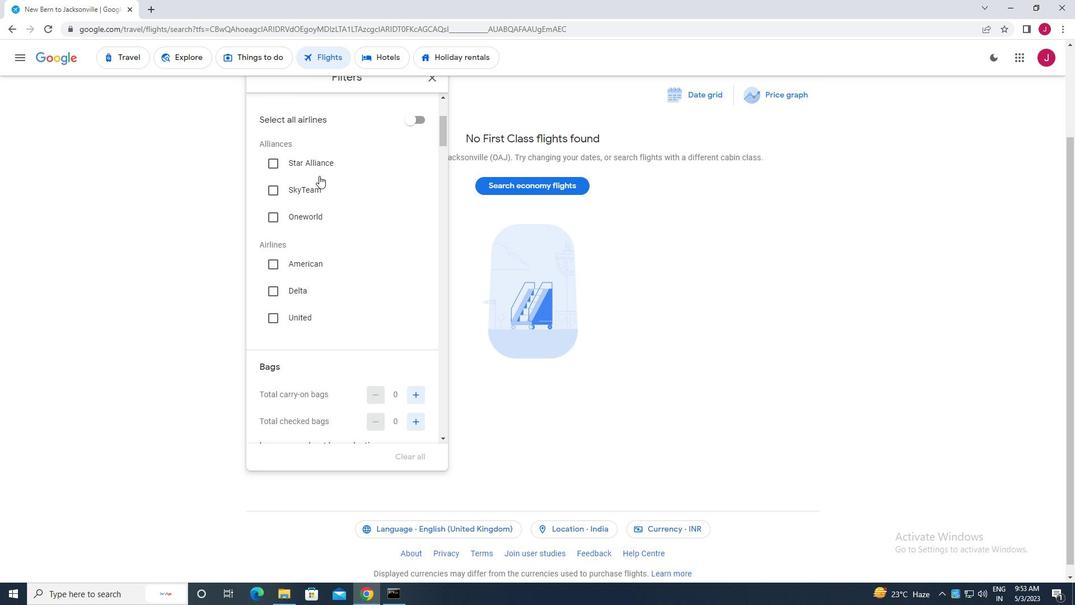 
Action: Mouse scrolled (318, 177) with delta (0, 0)
Screenshot: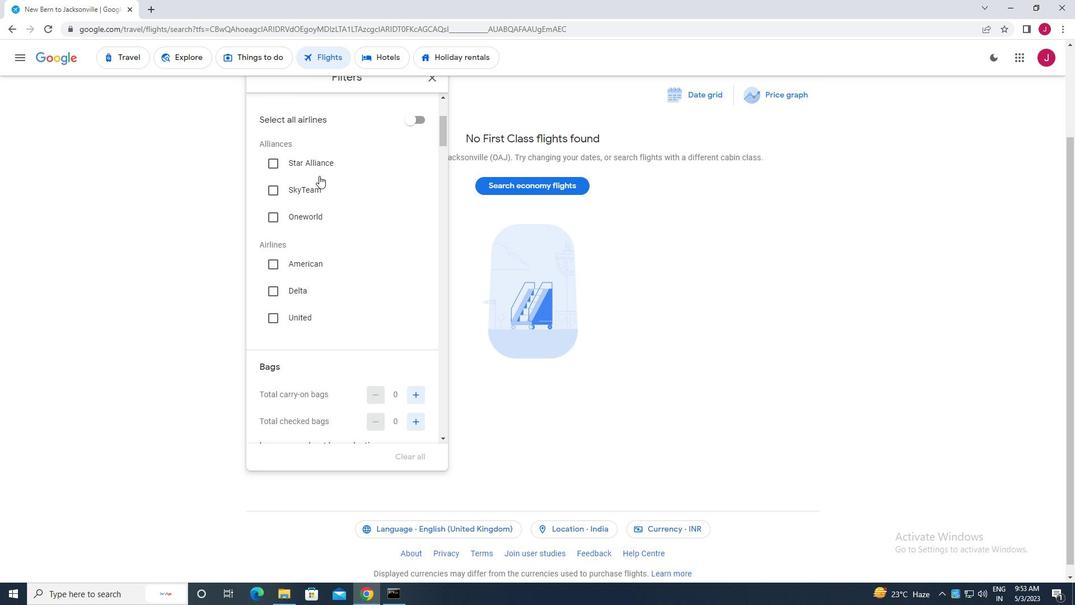 
Action: Mouse moved to (318, 179)
Screenshot: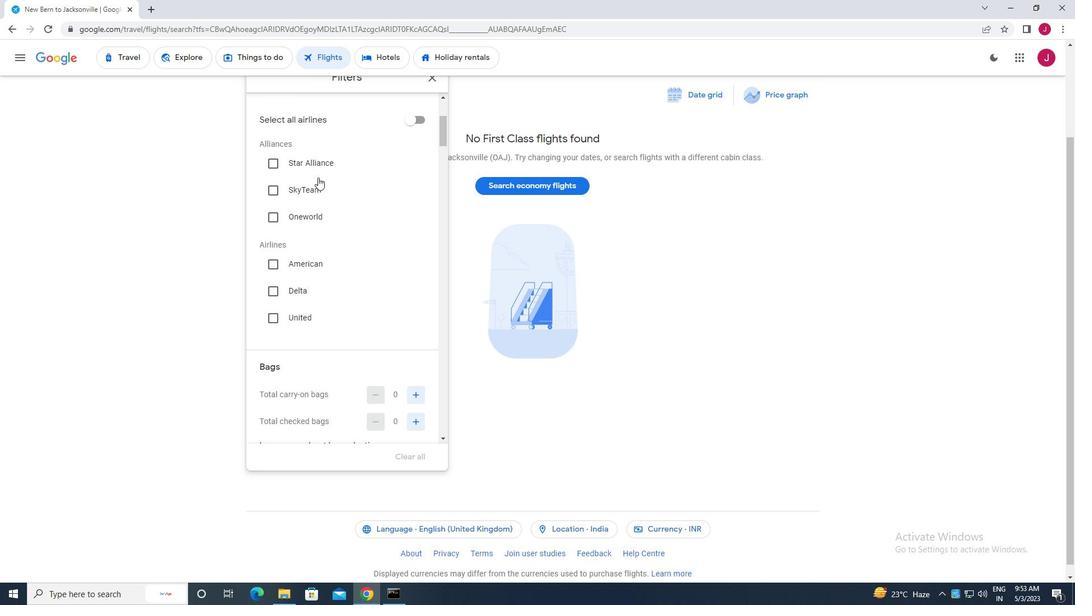 
Action: Mouse scrolled (318, 178) with delta (0, 0)
Screenshot: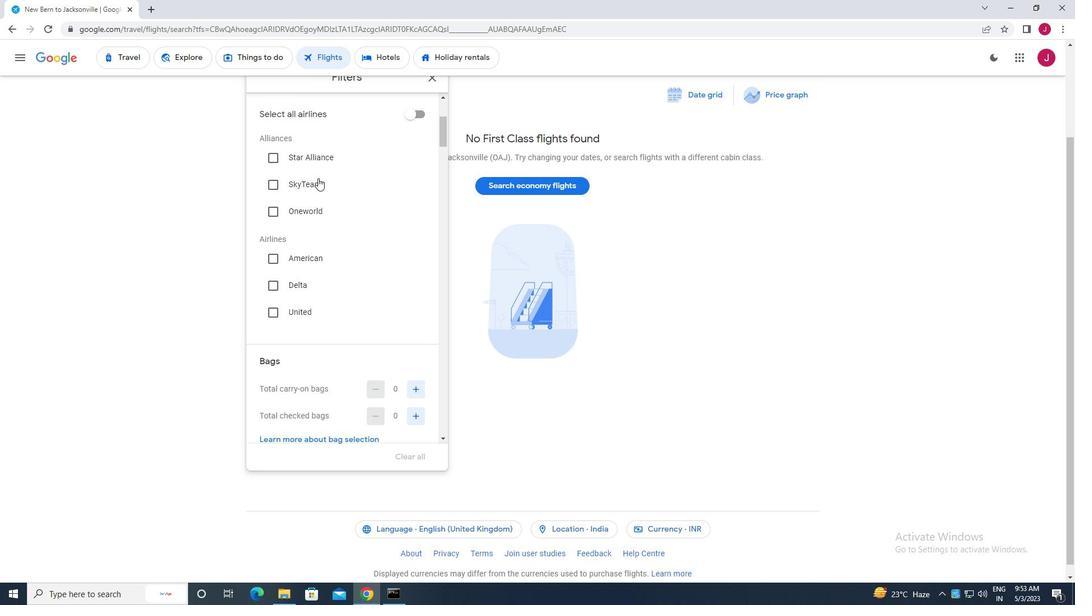 
Action: Mouse moved to (416, 250)
Screenshot: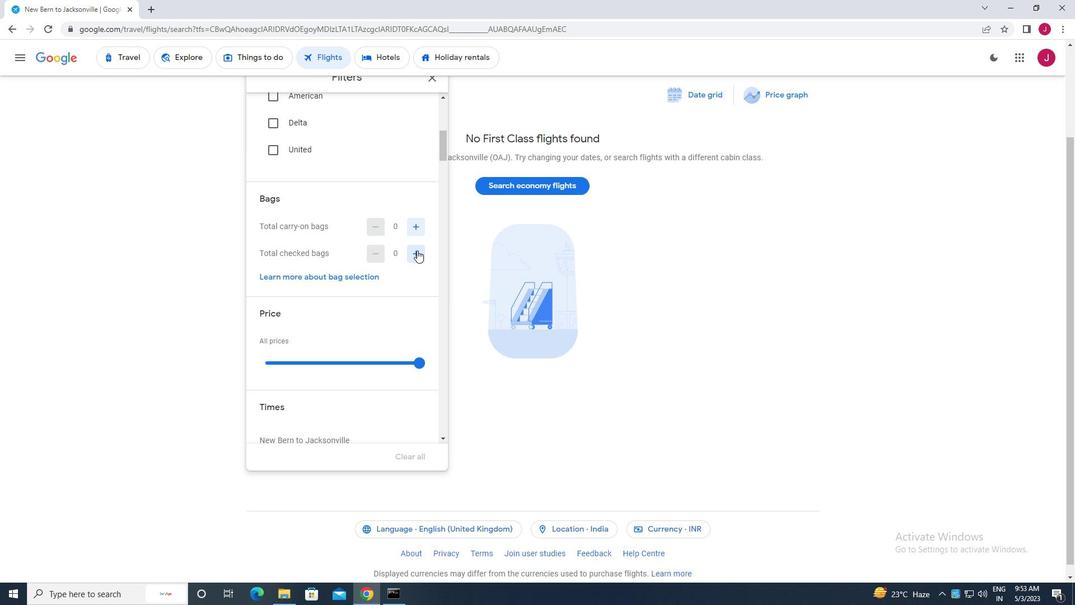 
Action: Mouse pressed left at (416, 250)
Screenshot: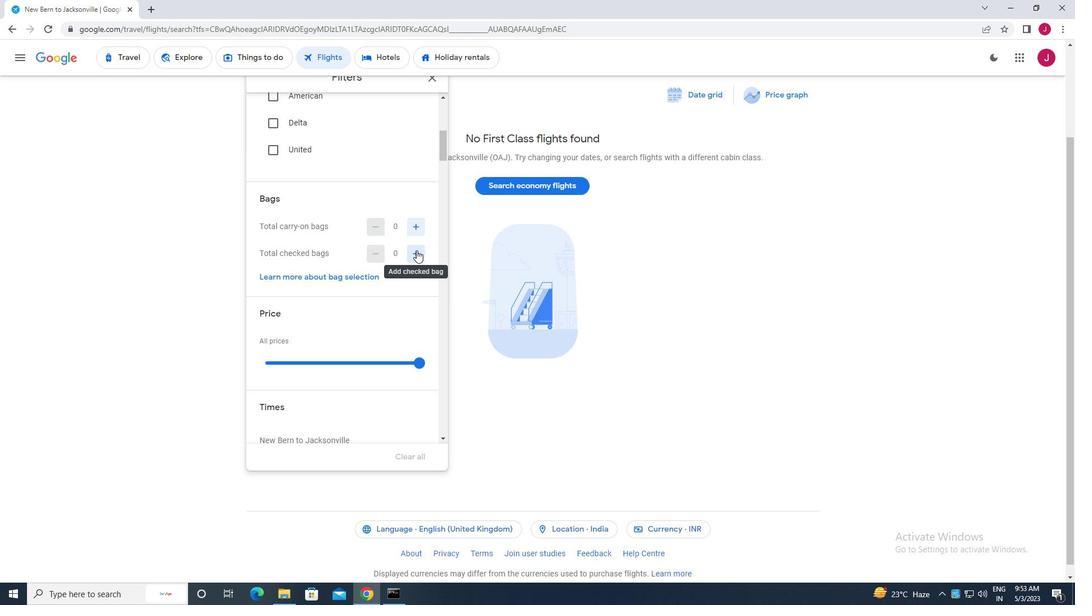 
Action: Mouse pressed left at (416, 250)
Screenshot: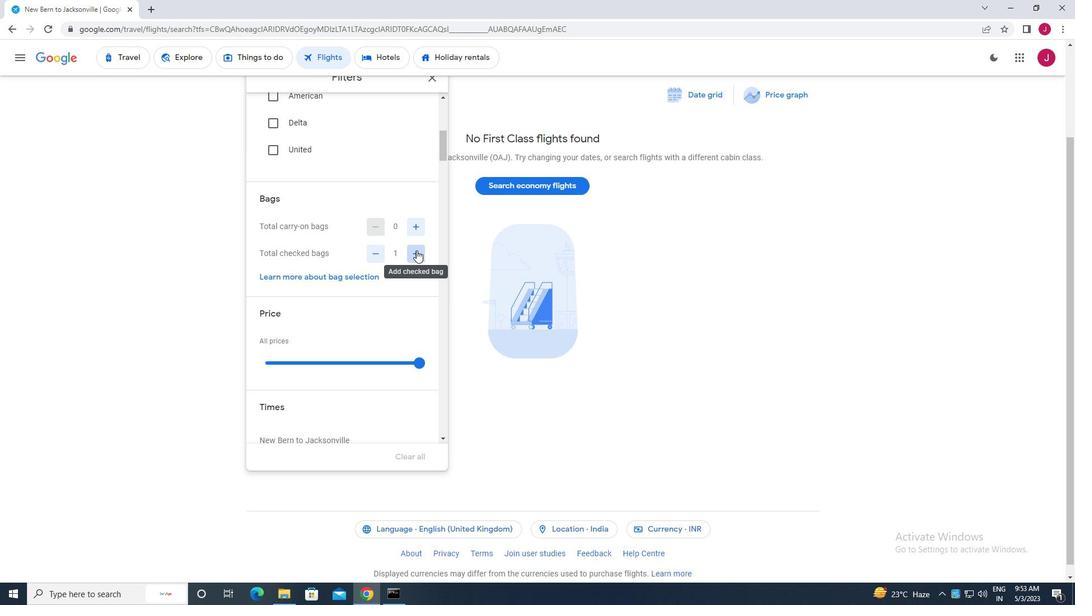 
Action: Mouse pressed left at (416, 250)
Screenshot: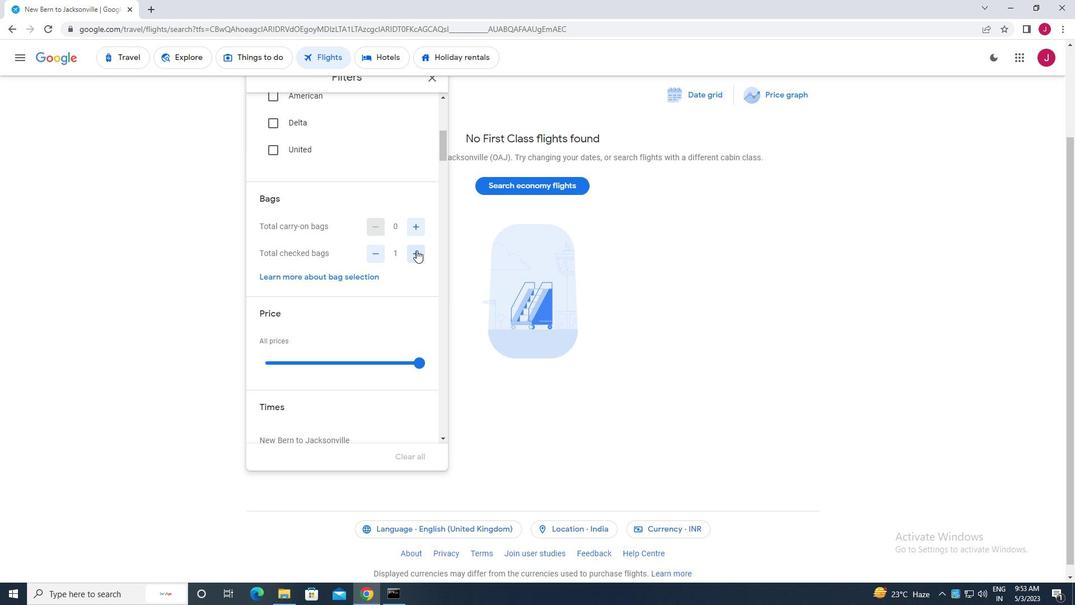 
Action: Mouse pressed left at (416, 250)
Screenshot: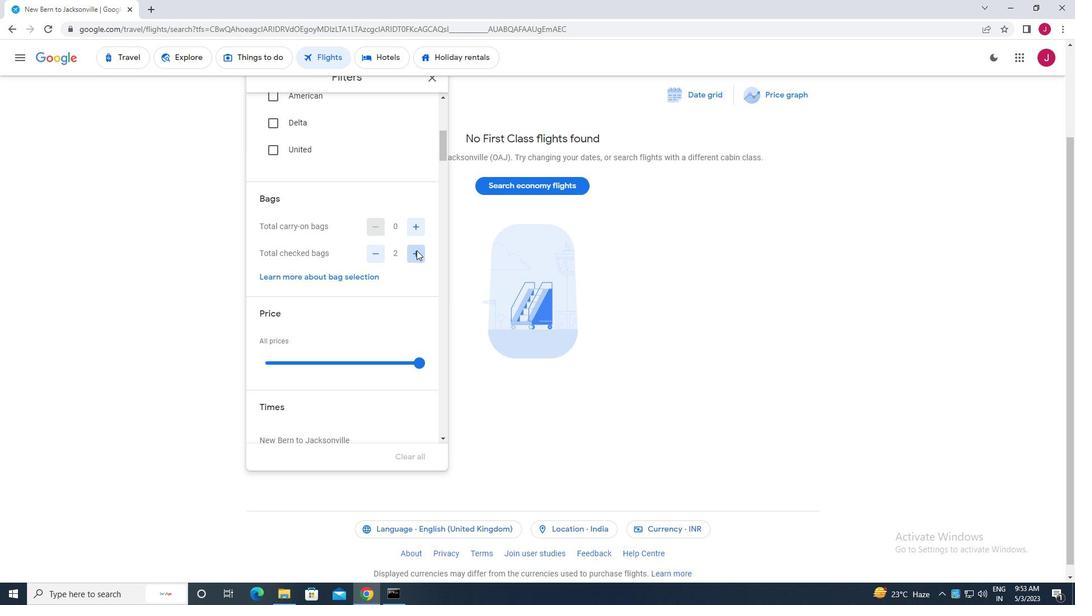 
Action: Mouse pressed left at (416, 250)
Screenshot: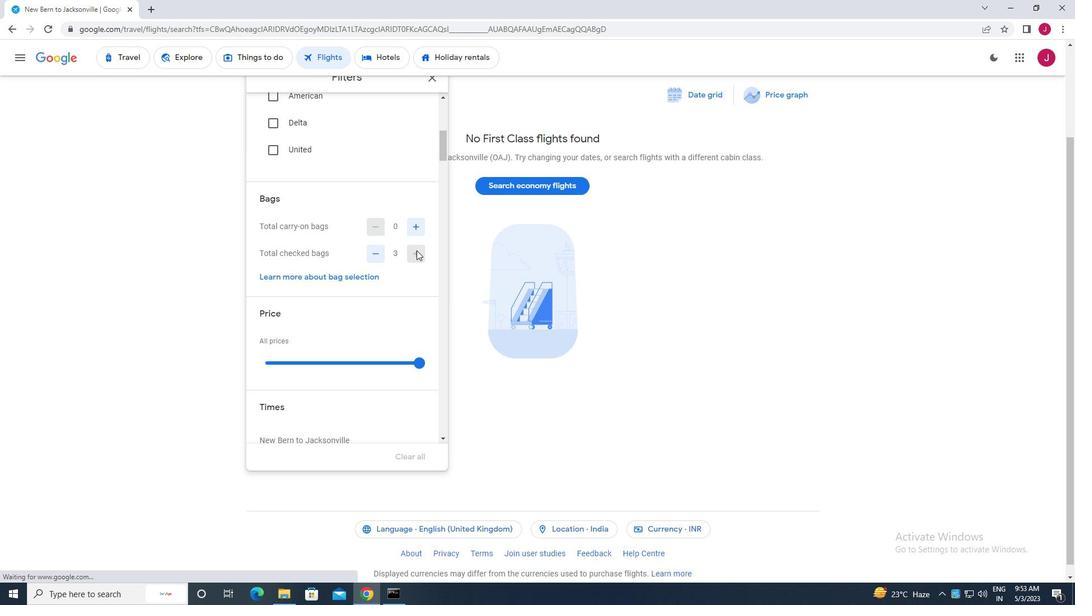 
Action: Mouse moved to (374, 245)
Screenshot: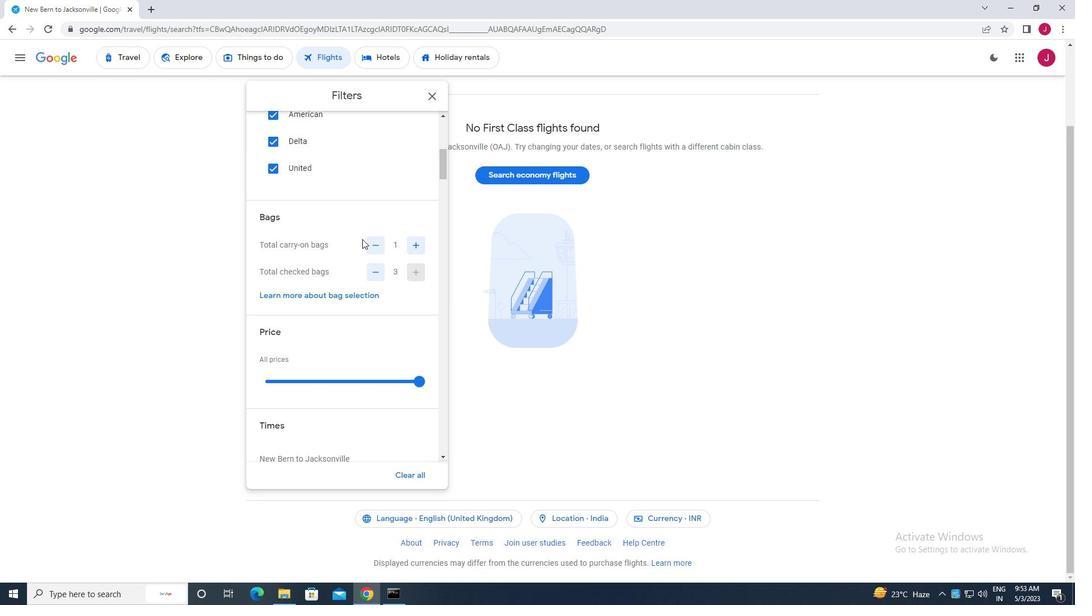 
Action: Mouse pressed left at (374, 245)
Screenshot: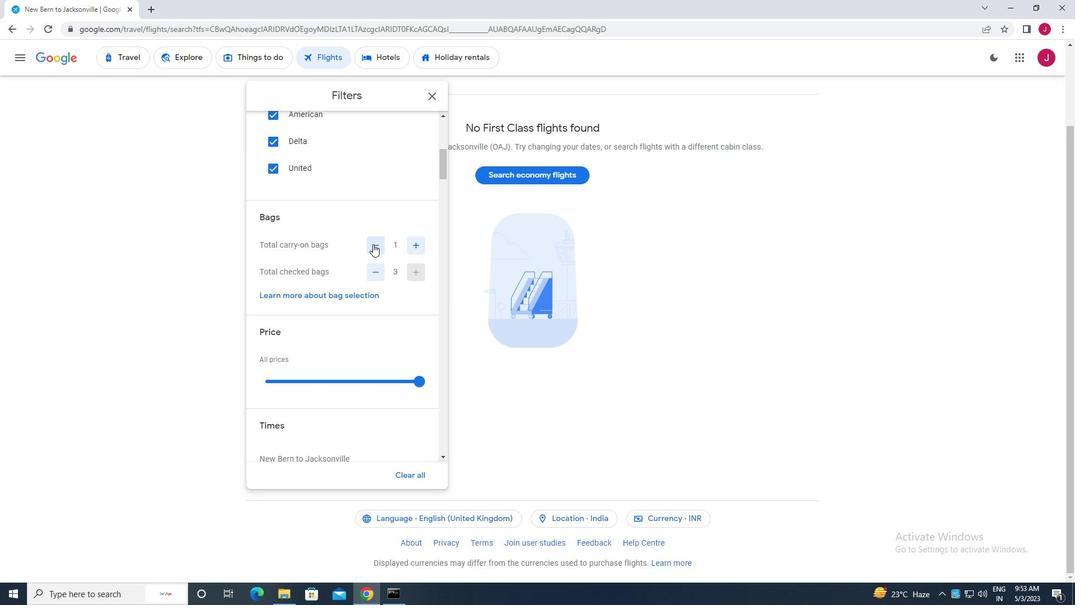 
Action: Mouse moved to (412, 268)
Screenshot: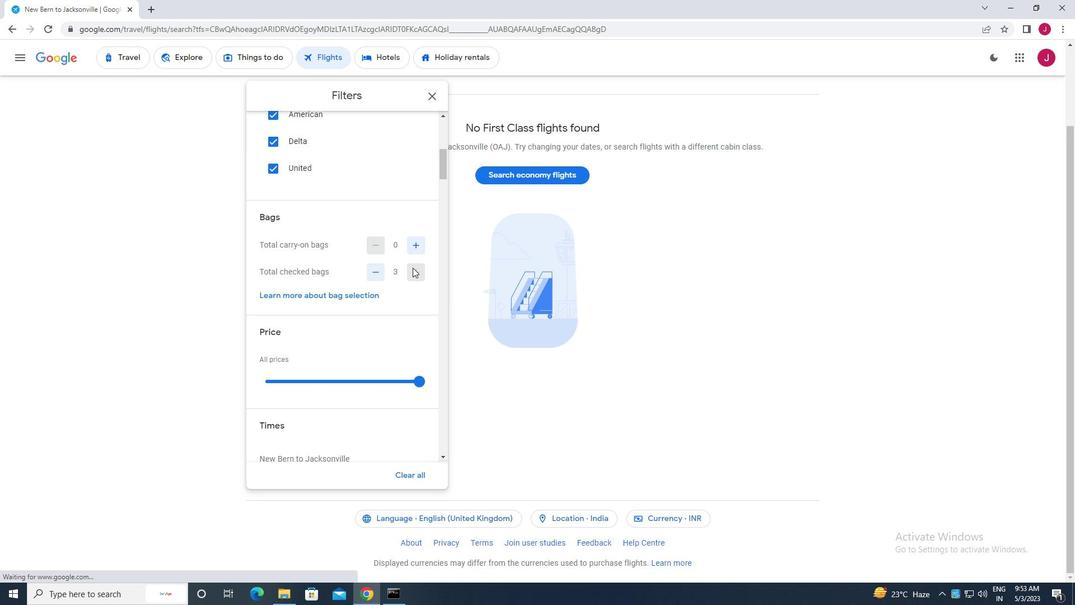 
Action: Mouse pressed left at (412, 268)
Screenshot: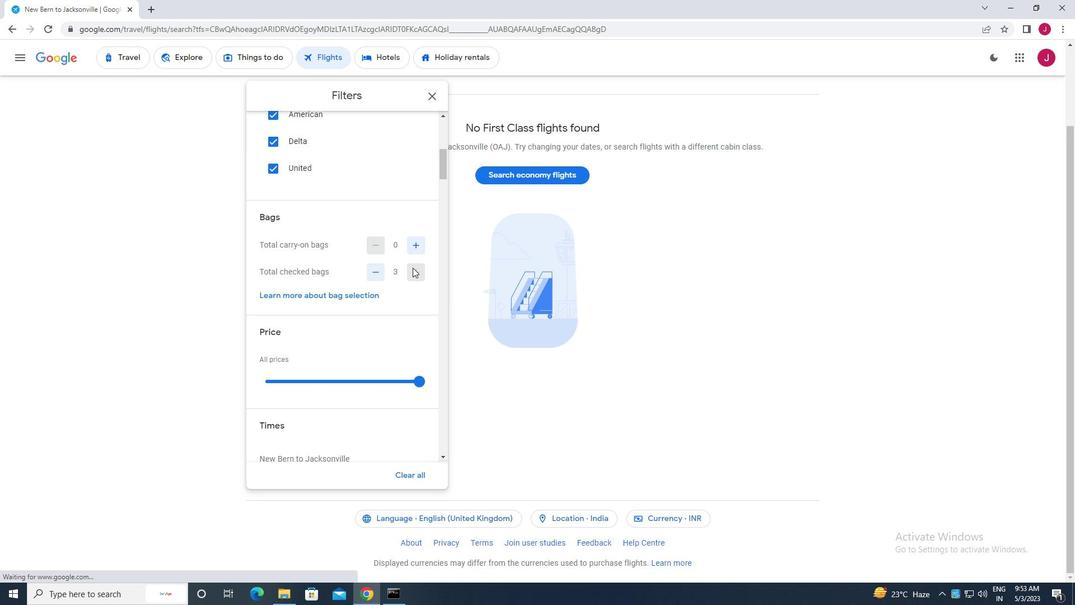 
Action: Mouse scrolled (412, 268) with delta (0, 0)
Screenshot: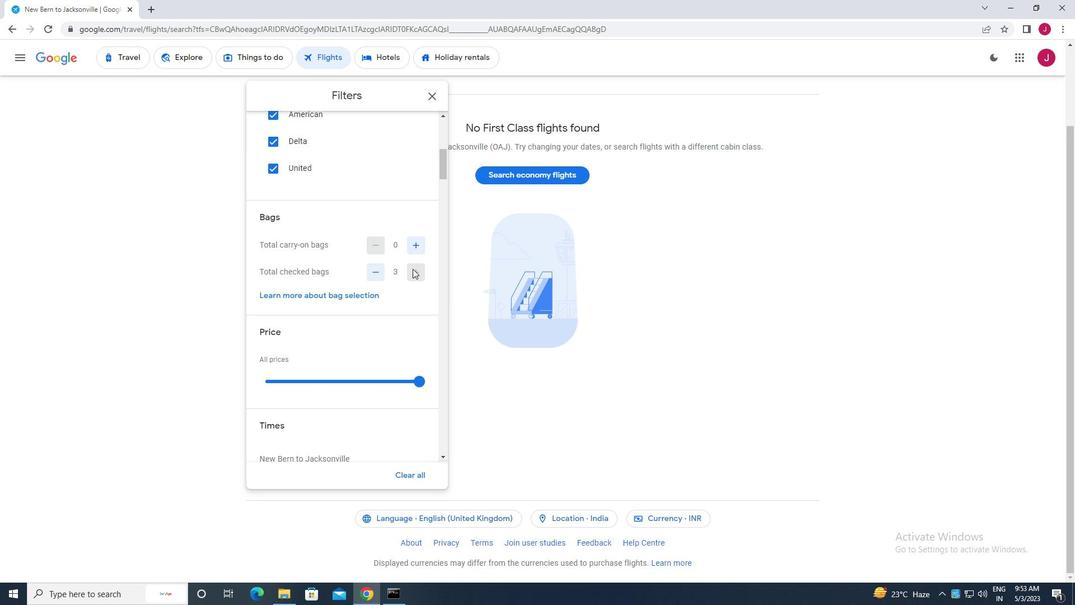
Action: Mouse scrolled (412, 268) with delta (0, 0)
Screenshot: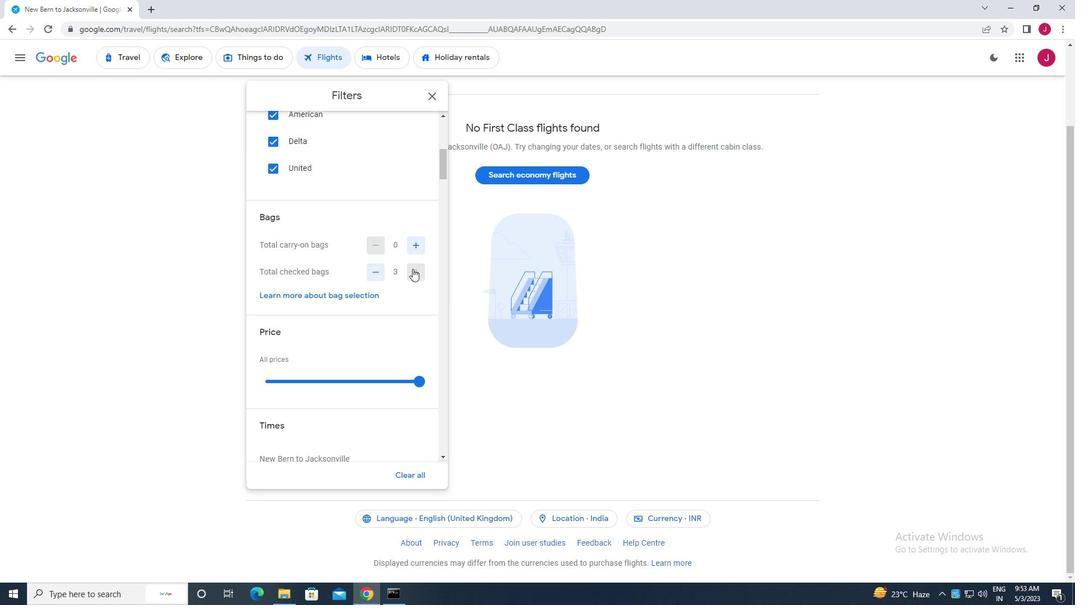 
Action: Mouse moved to (416, 269)
Screenshot: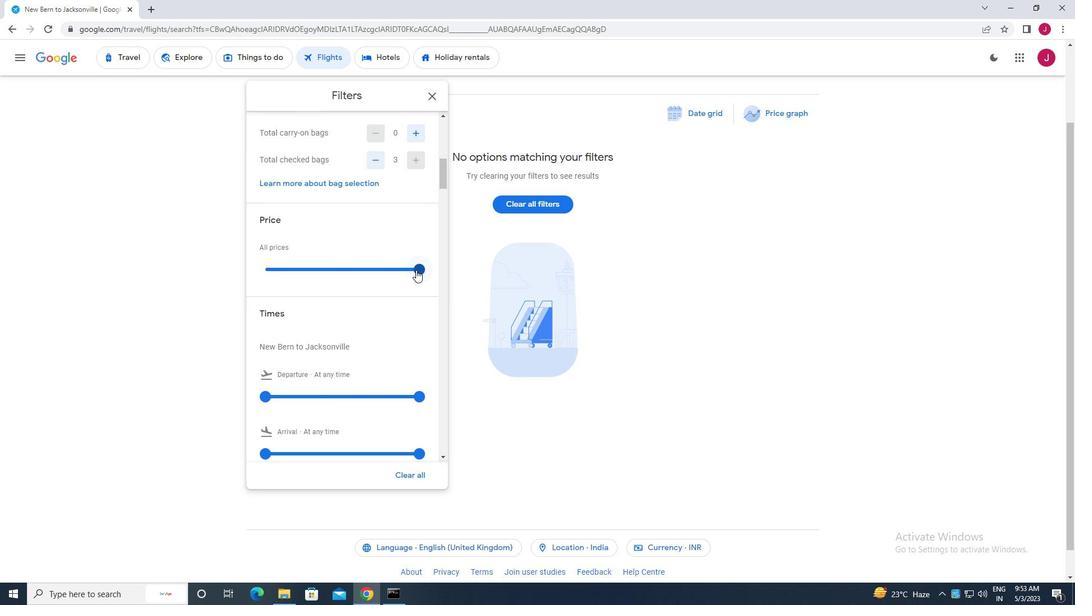 
Action: Mouse pressed left at (416, 269)
Screenshot: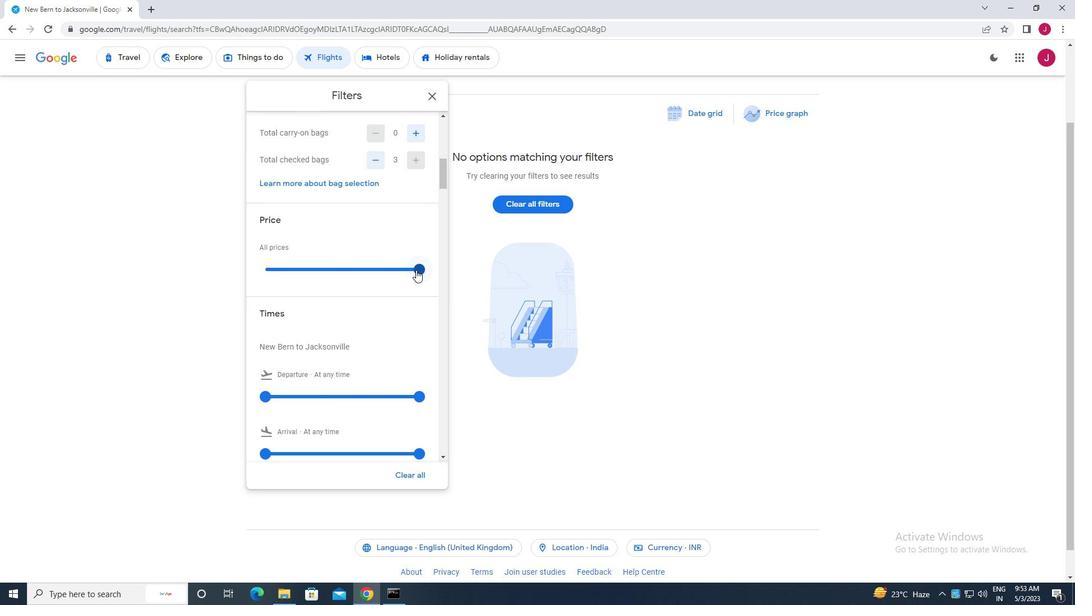 
Action: Mouse scrolled (416, 268) with delta (0, 0)
Screenshot: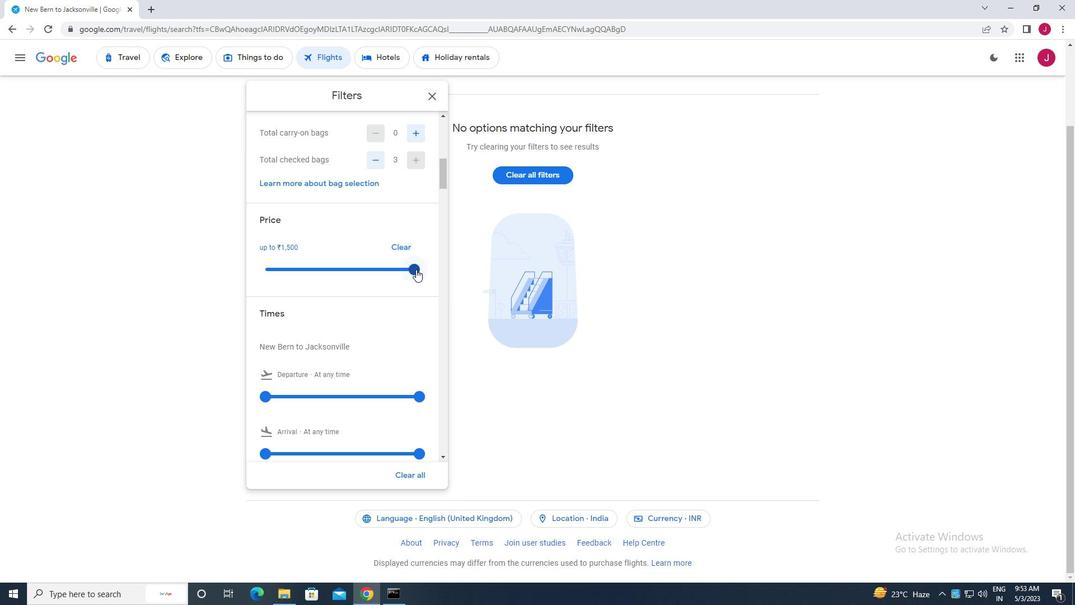 
Action: Mouse scrolled (416, 268) with delta (0, 0)
Screenshot: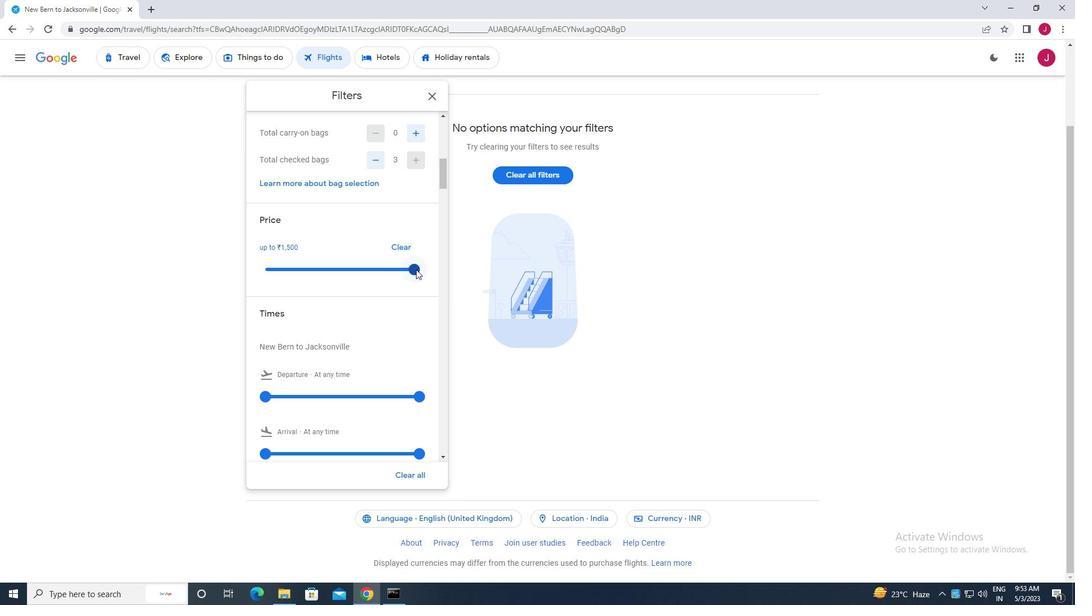 
Action: Mouse scrolled (416, 268) with delta (0, 0)
Screenshot: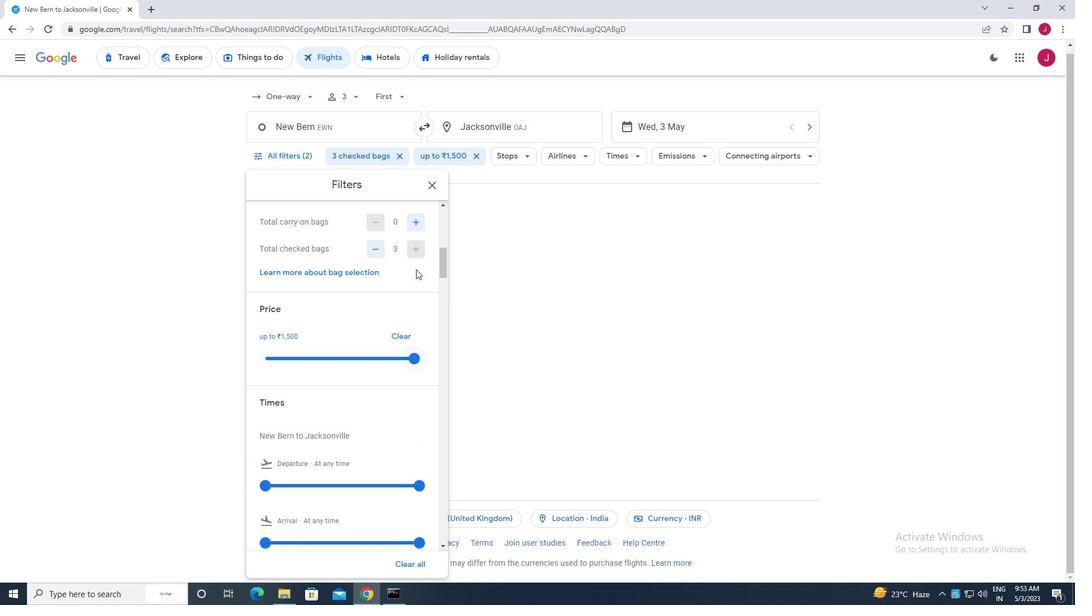 
Action: Mouse moved to (415, 264)
Screenshot: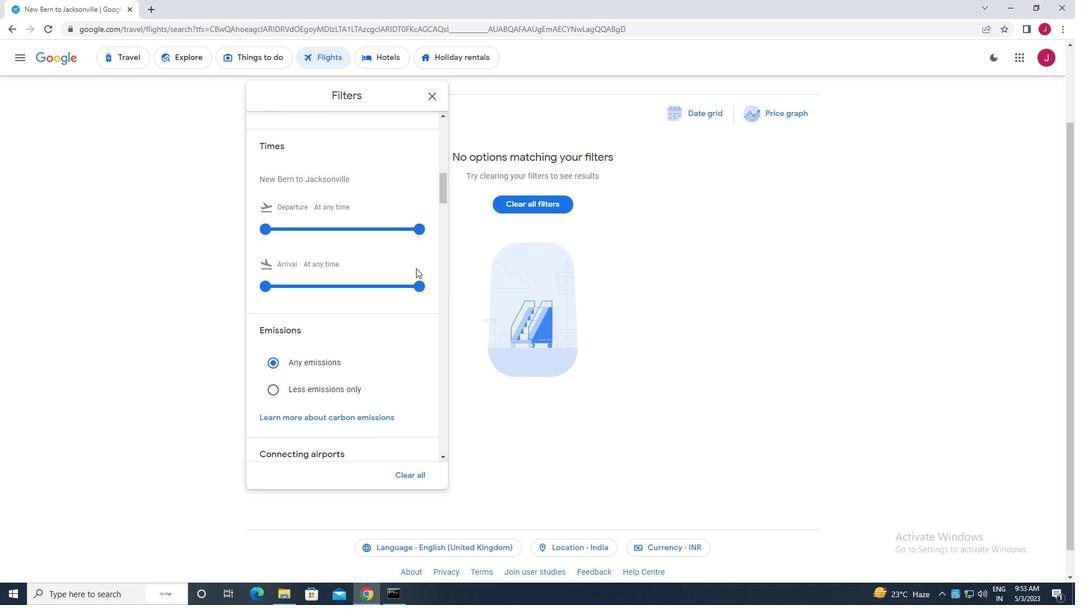 
Action: Mouse scrolled (415, 265) with delta (0, 0)
Screenshot: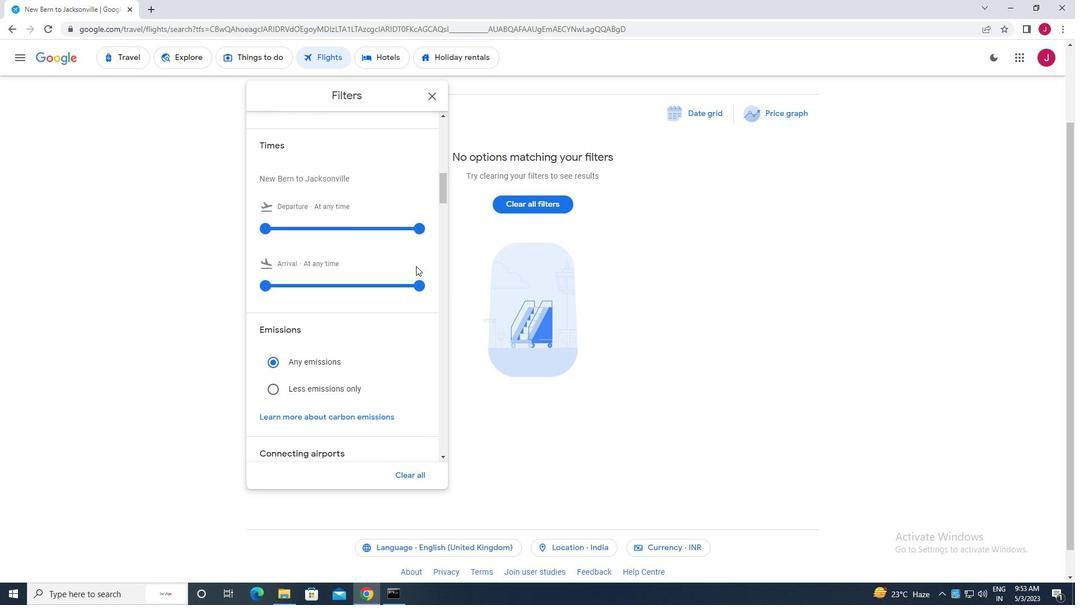 
Action: Mouse moved to (415, 264)
Screenshot: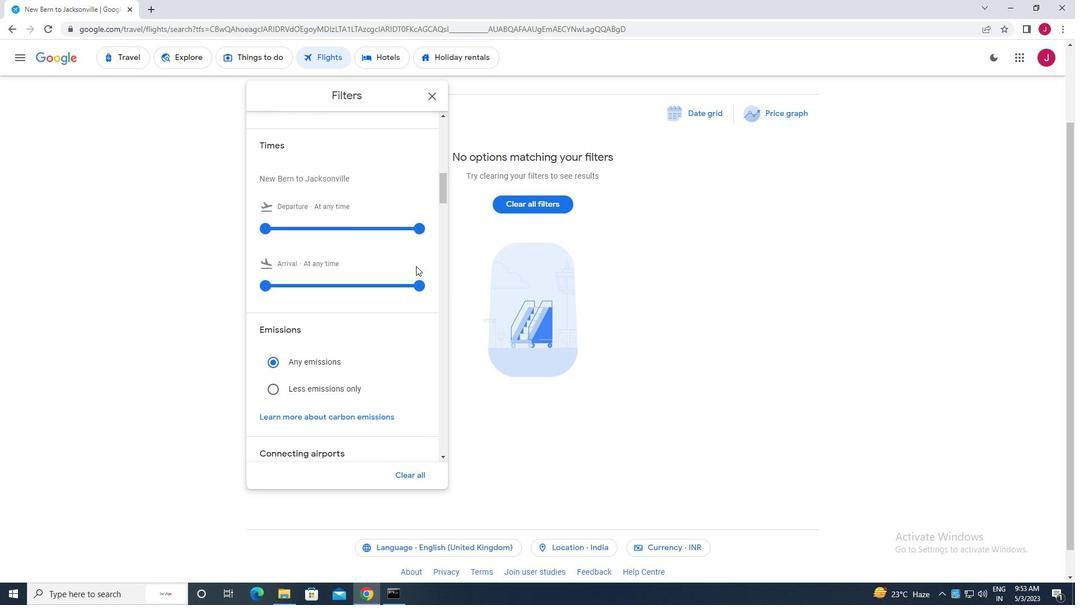 
Action: Mouse scrolled (415, 265) with delta (0, 0)
Screenshot: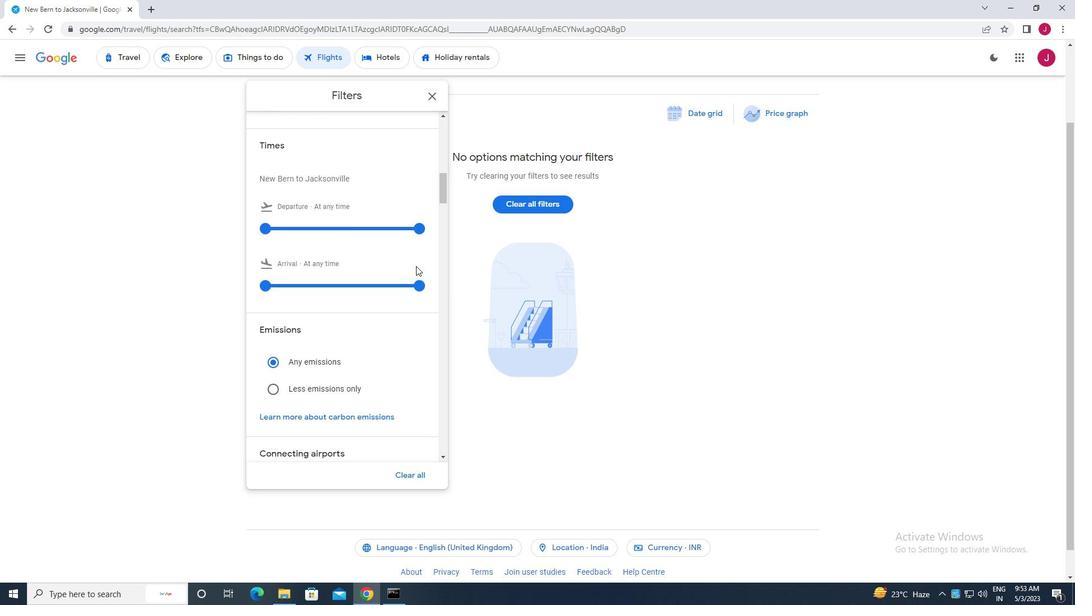 
Action: Mouse scrolled (415, 265) with delta (0, 0)
Screenshot: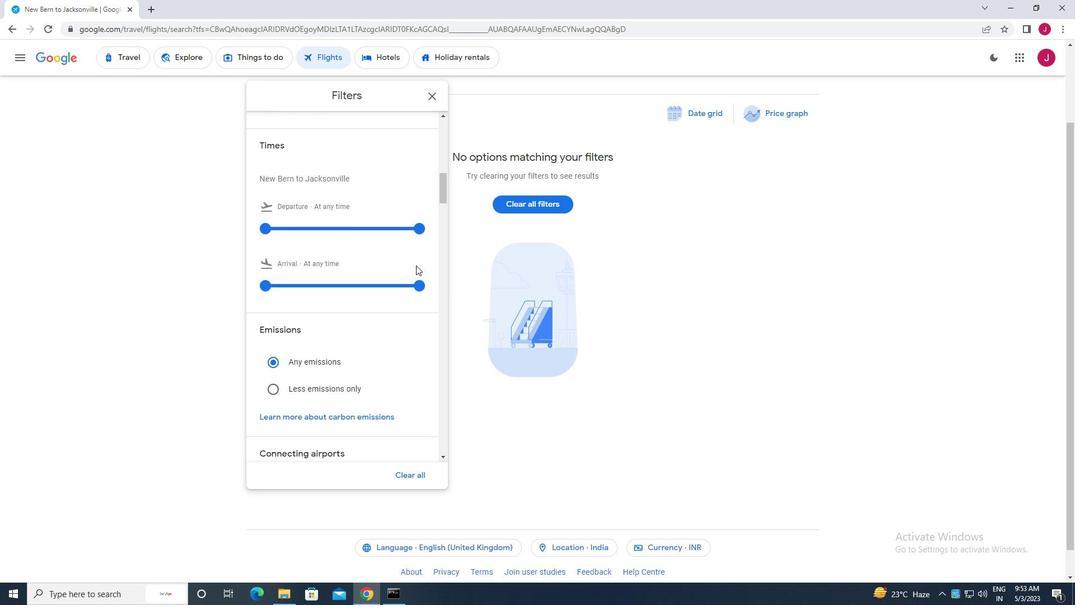 
Action: Mouse moved to (368, 278)
Screenshot: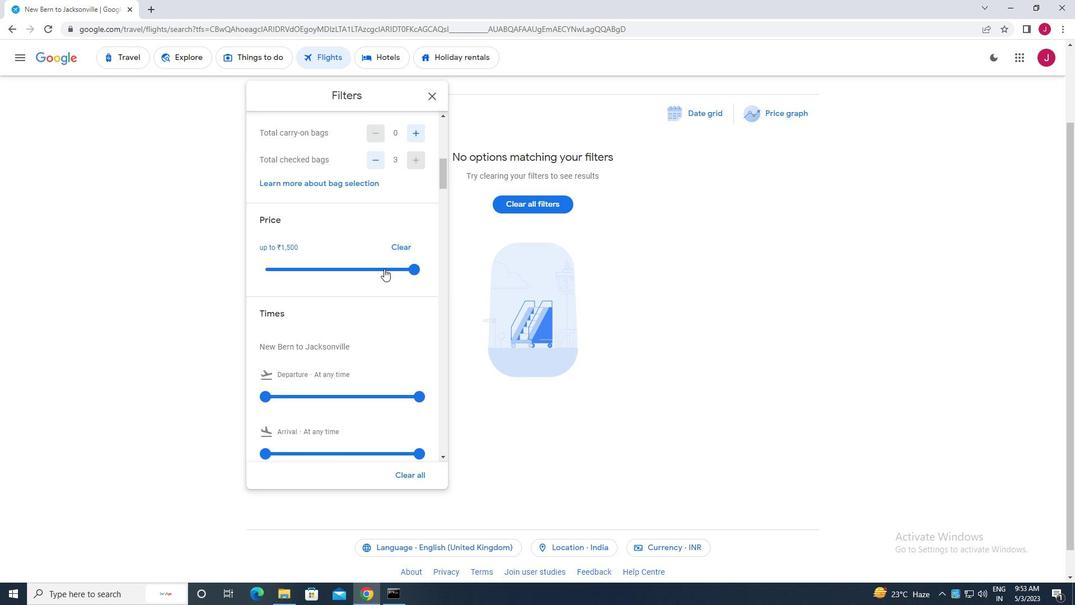 
Action: Mouse scrolled (368, 277) with delta (0, 0)
Screenshot: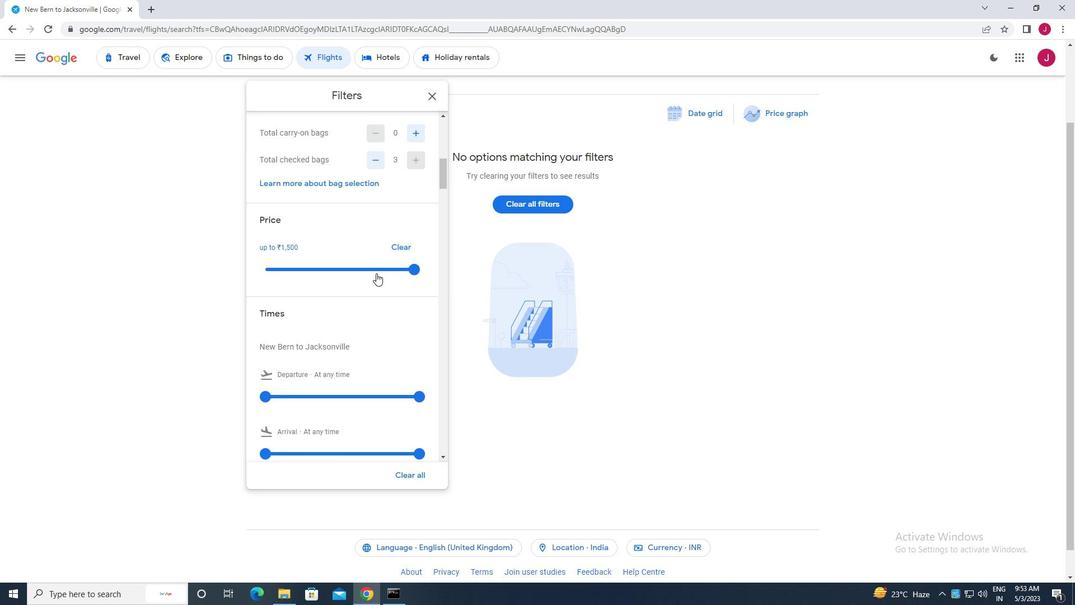 
Action: Mouse scrolled (368, 277) with delta (0, 0)
Screenshot: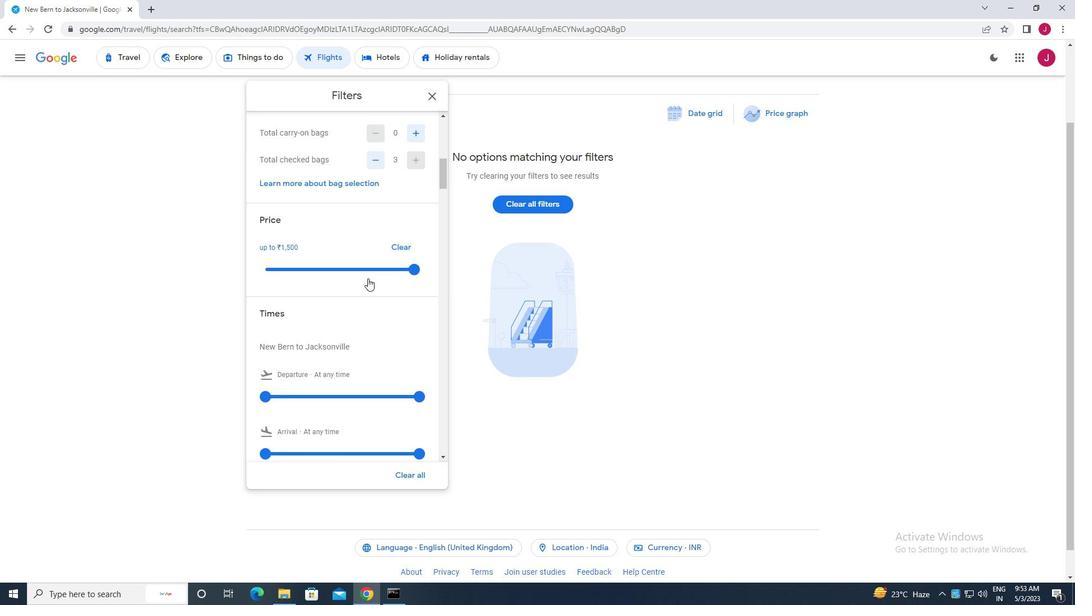 
Action: Mouse moved to (261, 283)
Screenshot: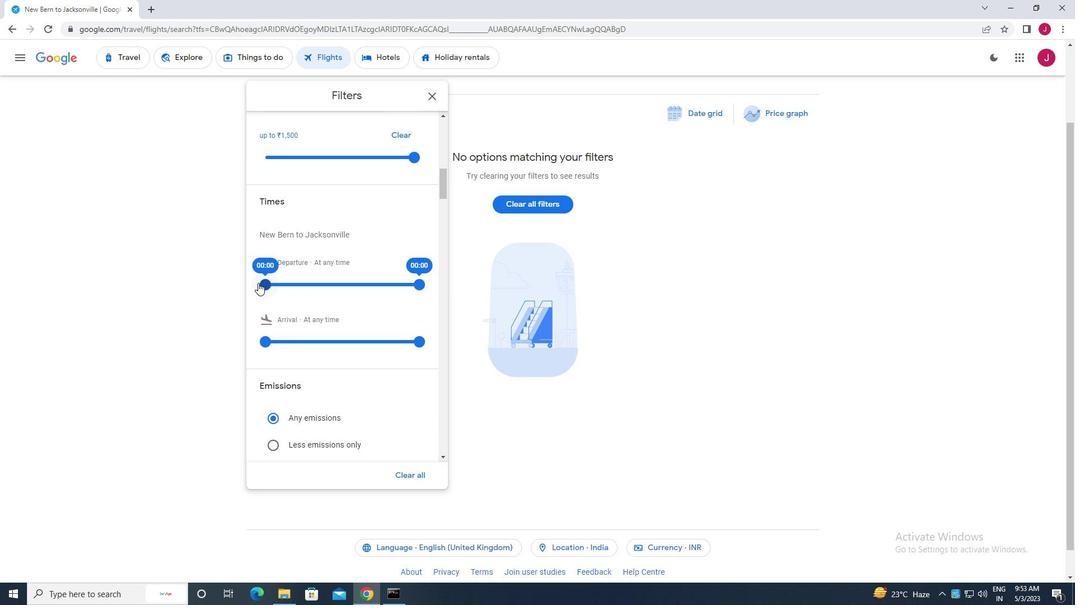 
Action: Mouse pressed left at (261, 283)
Screenshot: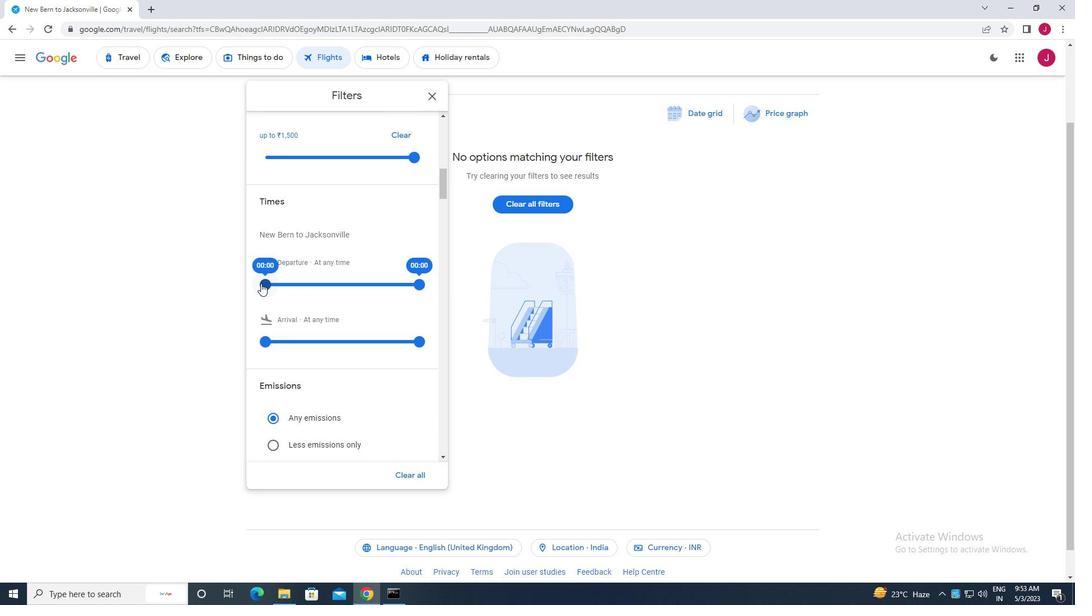 
Action: Mouse moved to (421, 285)
Screenshot: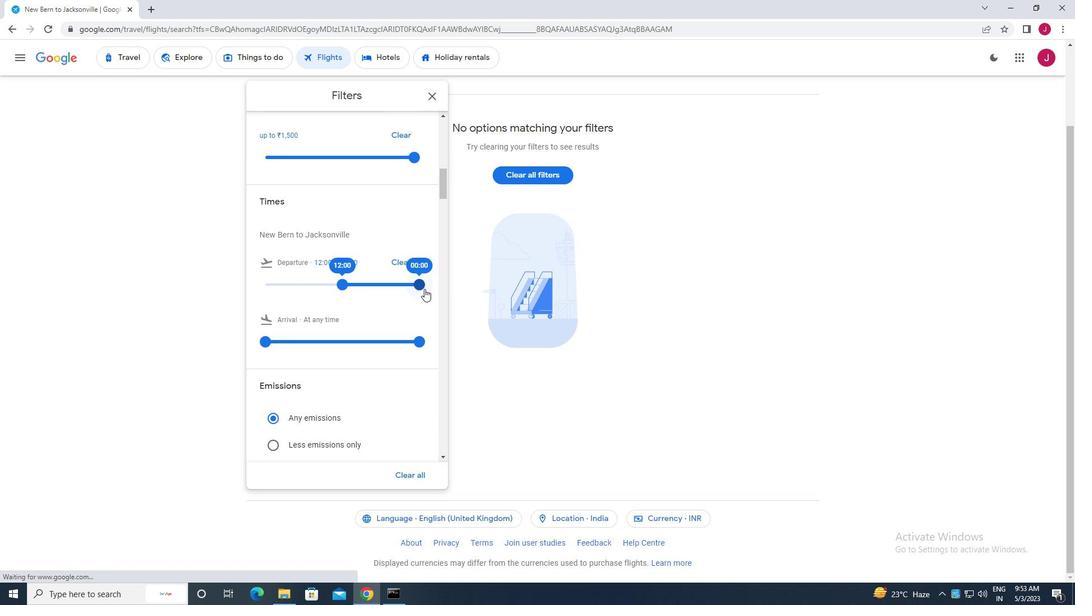 
Action: Mouse pressed left at (421, 285)
Screenshot: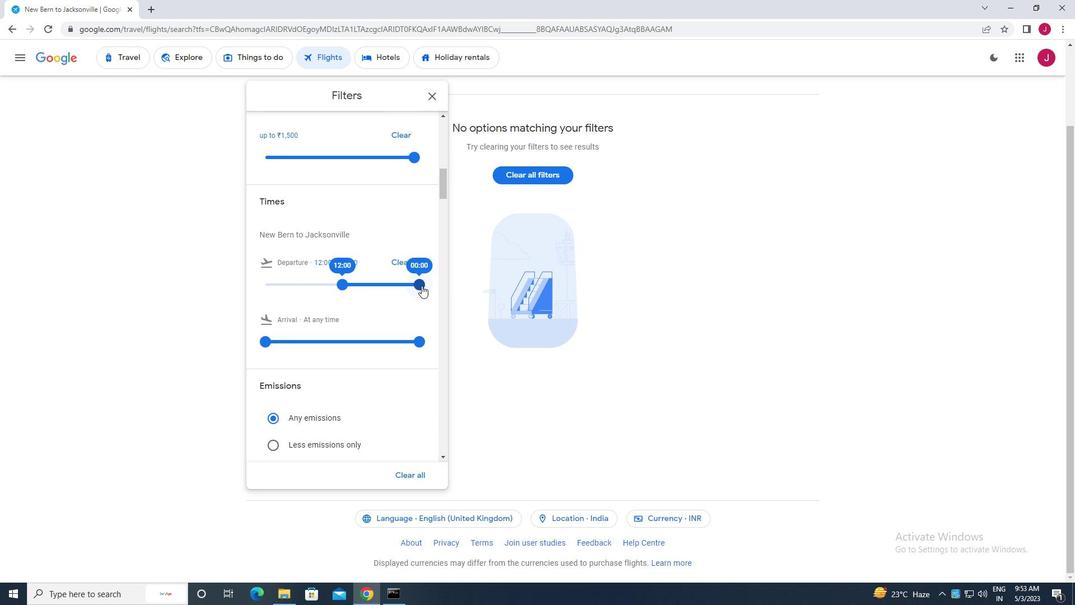 
Action: Mouse moved to (434, 94)
Screenshot: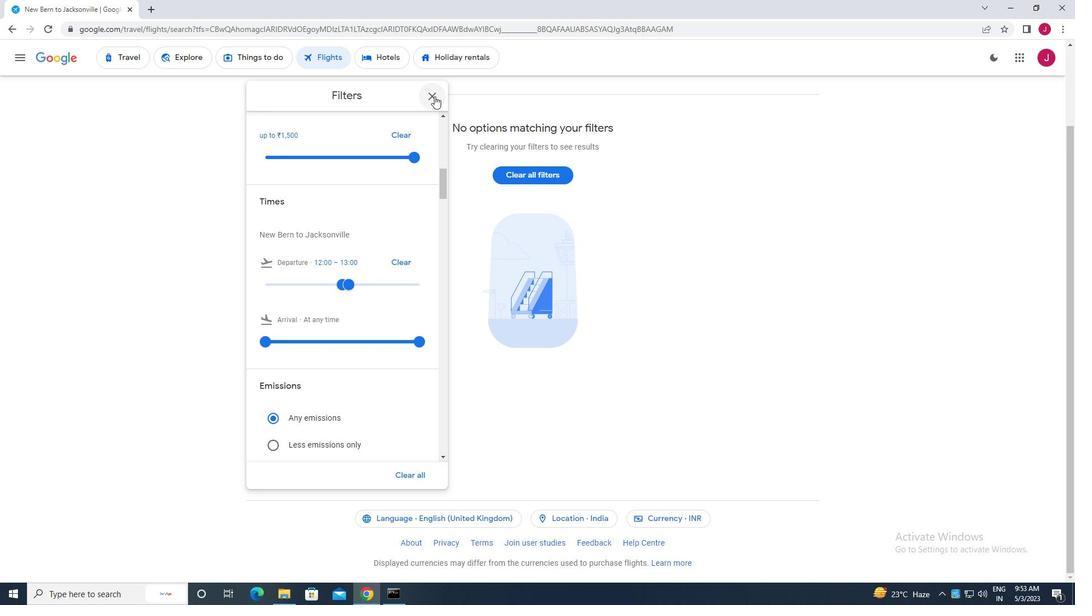 
Action: Mouse pressed left at (434, 94)
Screenshot: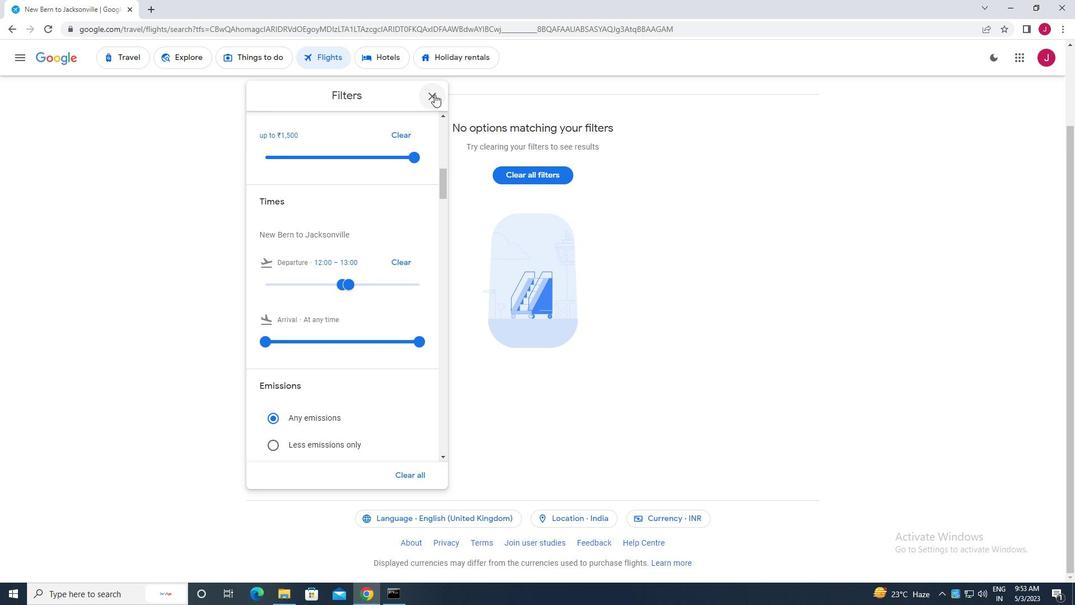 
Action: Mouse moved to (433, 96)
Screenshot: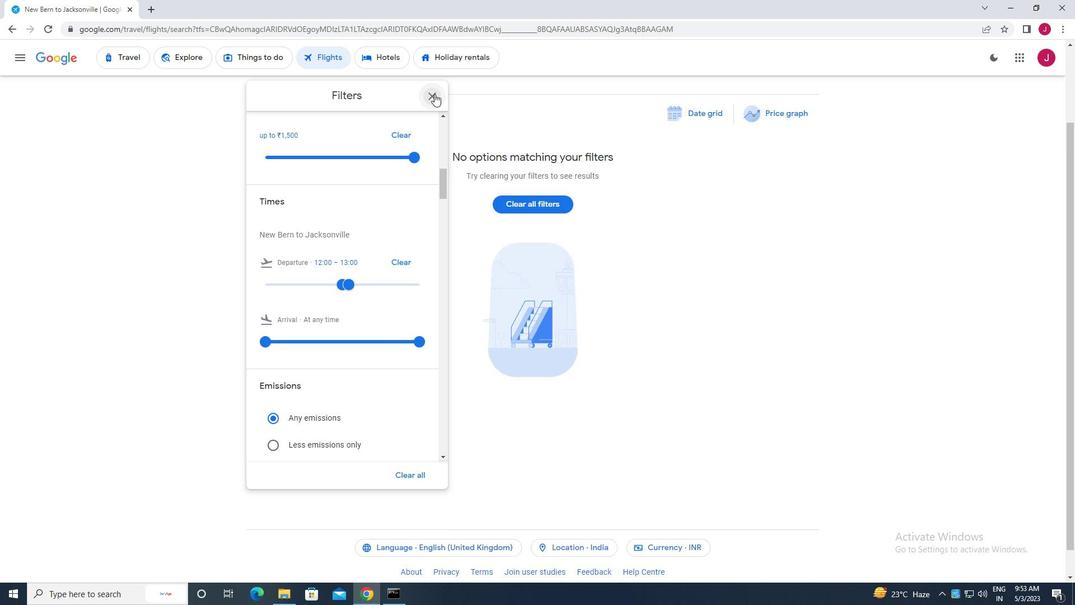 
